 Task: Toggle the udate links on file move enable for directories.
Action: Mouse moved to (16, 458)
Screenshot: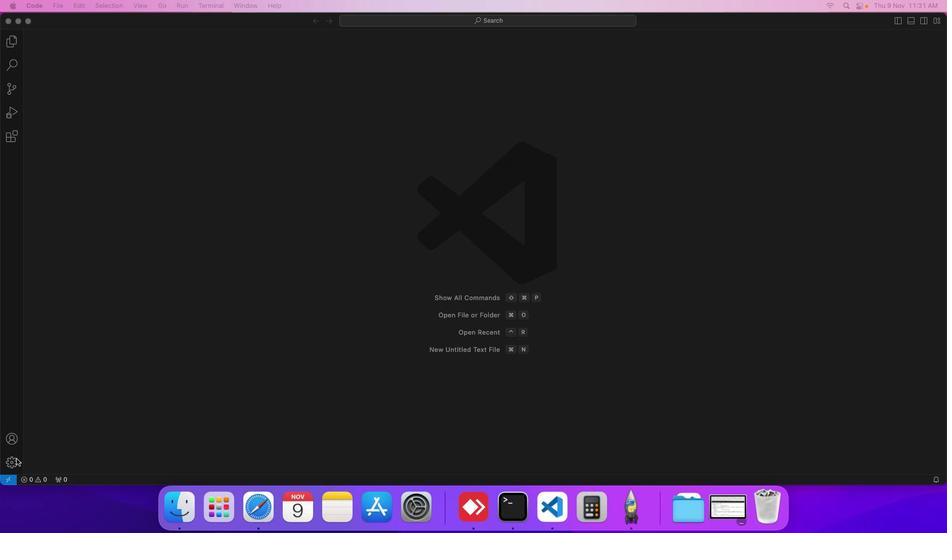 
Action: Mouse pressed left at (16, 458)
Screenshot: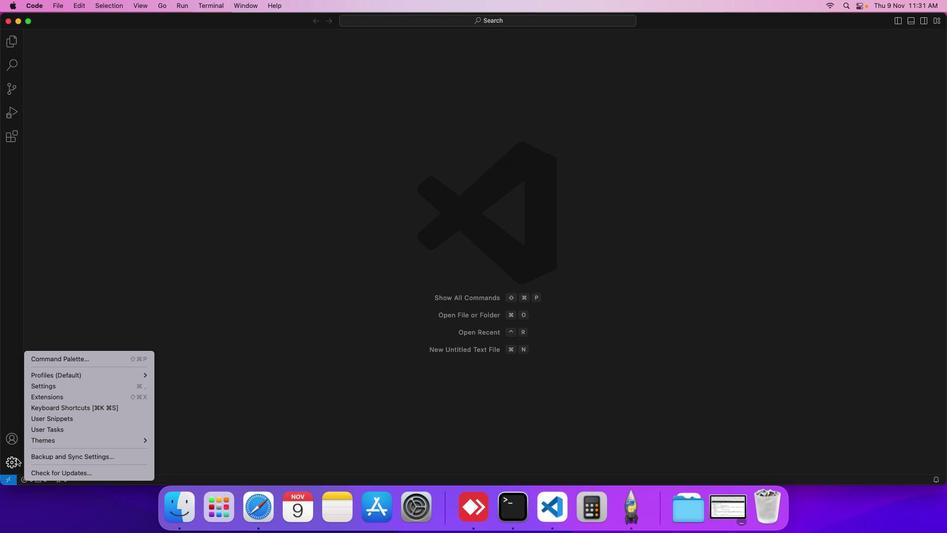 
Action: Mouse moved to (79, 387)
Screenshot: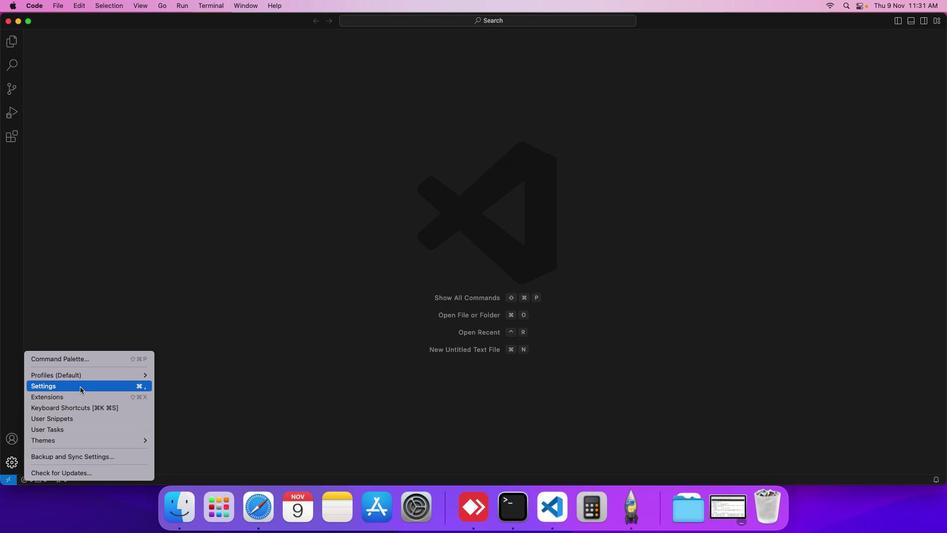 
Action: Mouse pressed left at (79, 387)
Screenshot: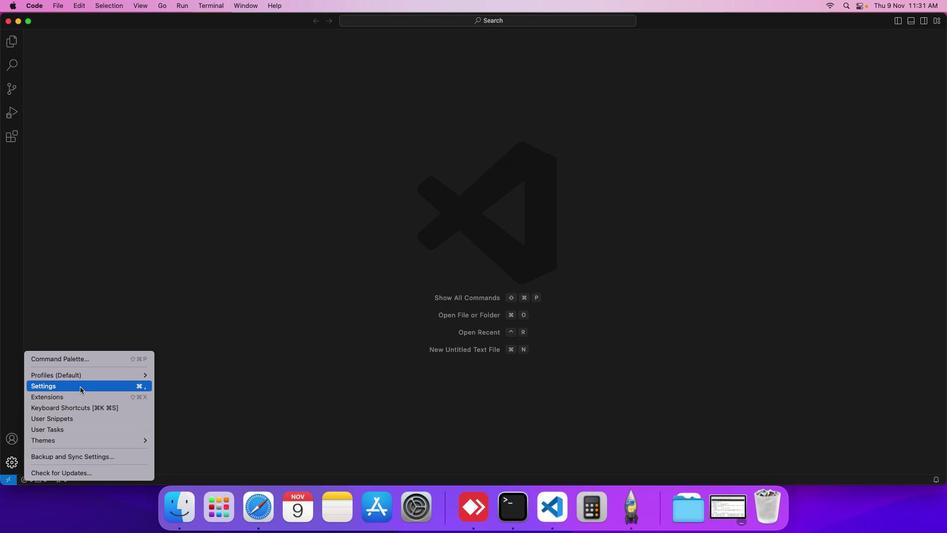 
Action: Mouse moved to (240, 173)
Screenshot: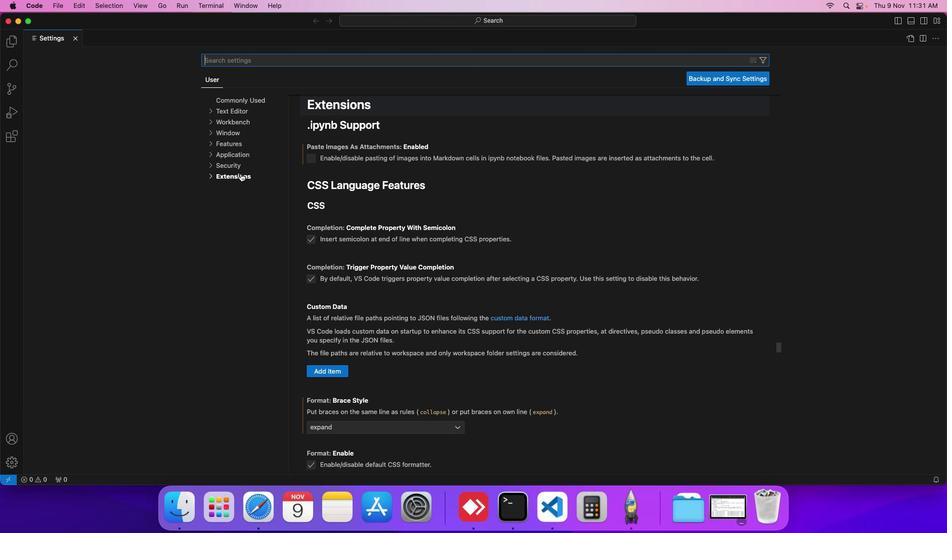 
Action: Mouse pressed left at (240, 173)
Screenshot: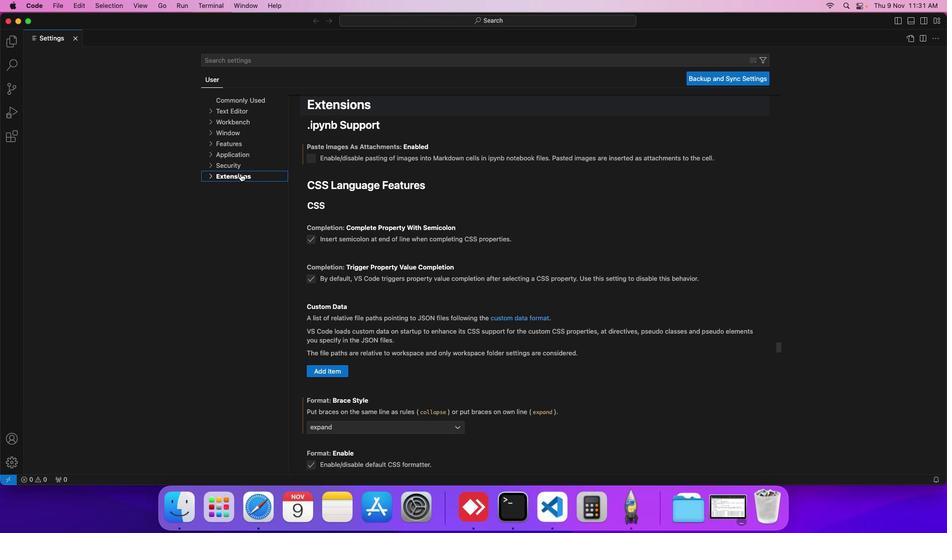
Action: Mouse moved to (238, 316)
Screenshot: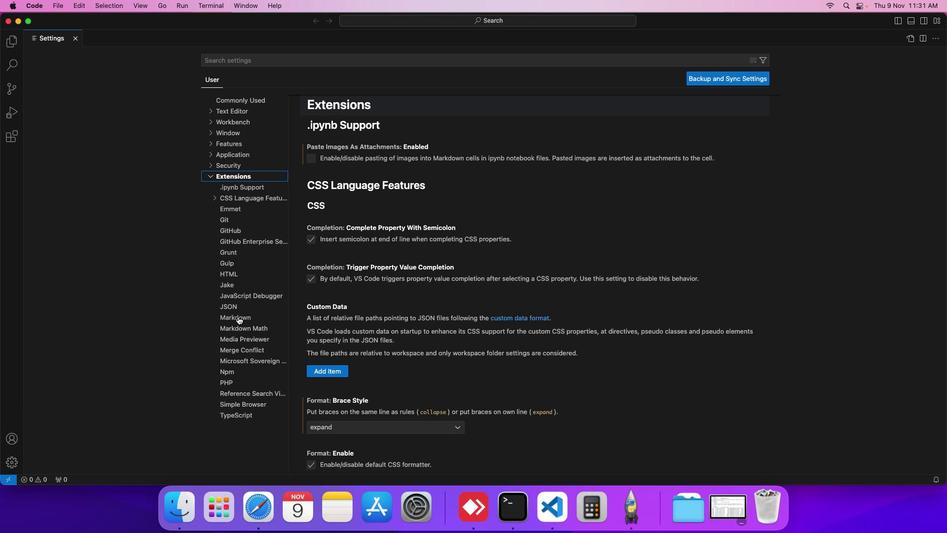 
Action: Mouse pressed left at (238, 316)
Screenshot: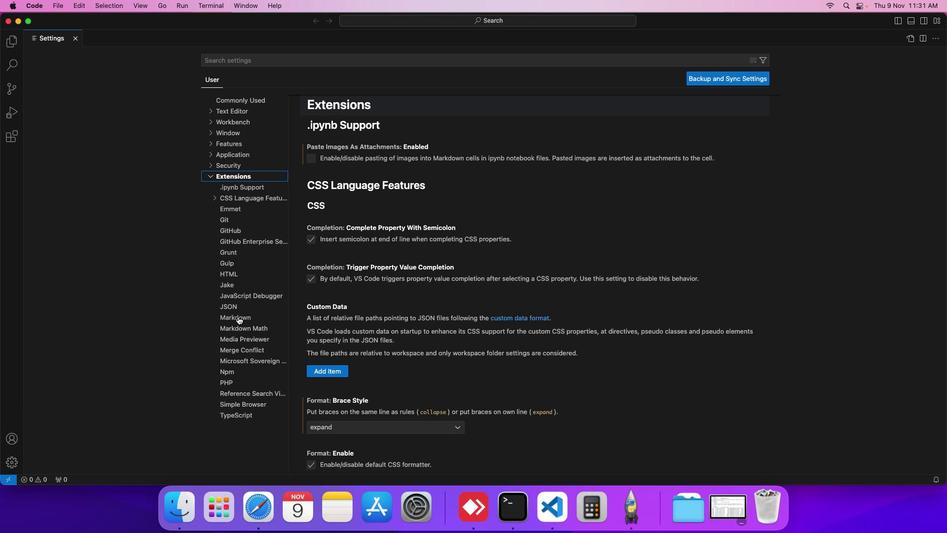 
Action: Mouse moved to (370, 376)
Screenshot: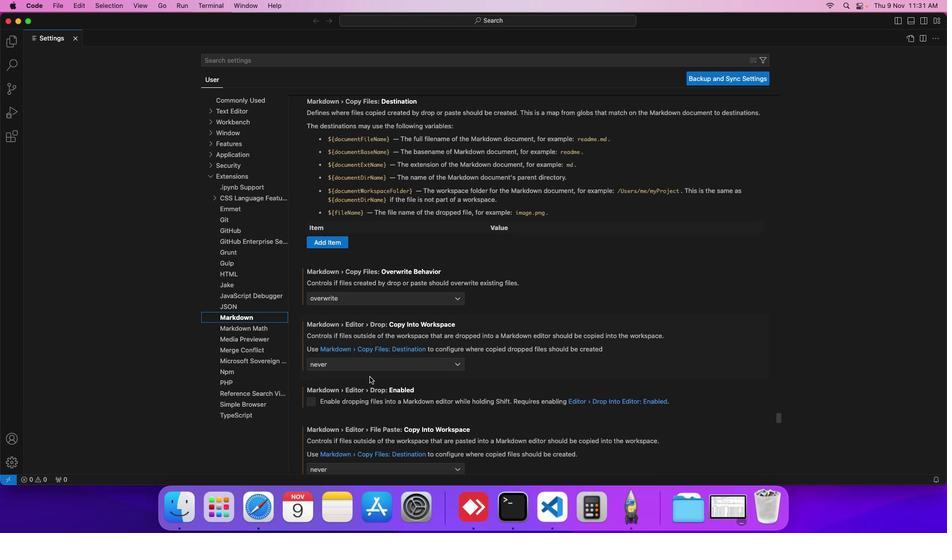 
Action: Mouse scrolled (370, 376) with delta (0, 0)
Screenshot: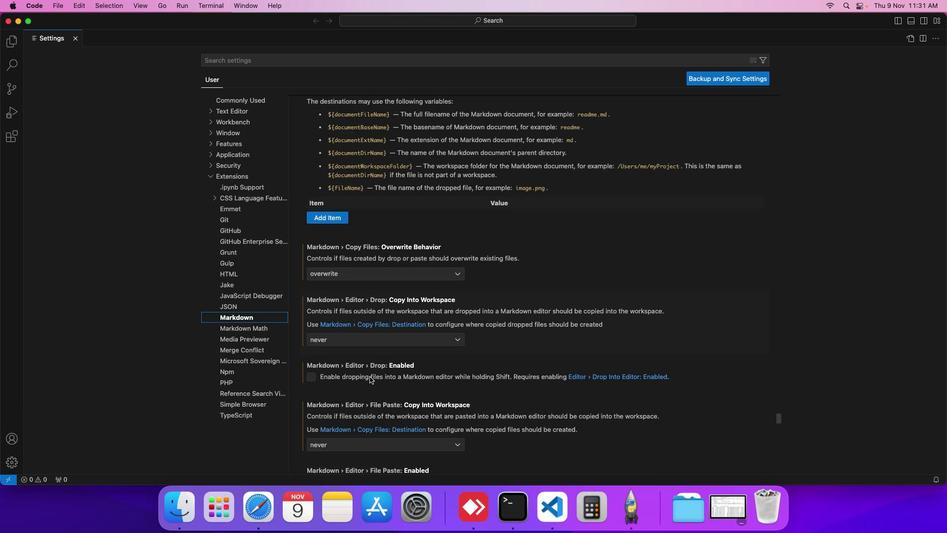 
Action: Mouse scrolled (370, 376) with delta (0, 0)
Screenshot: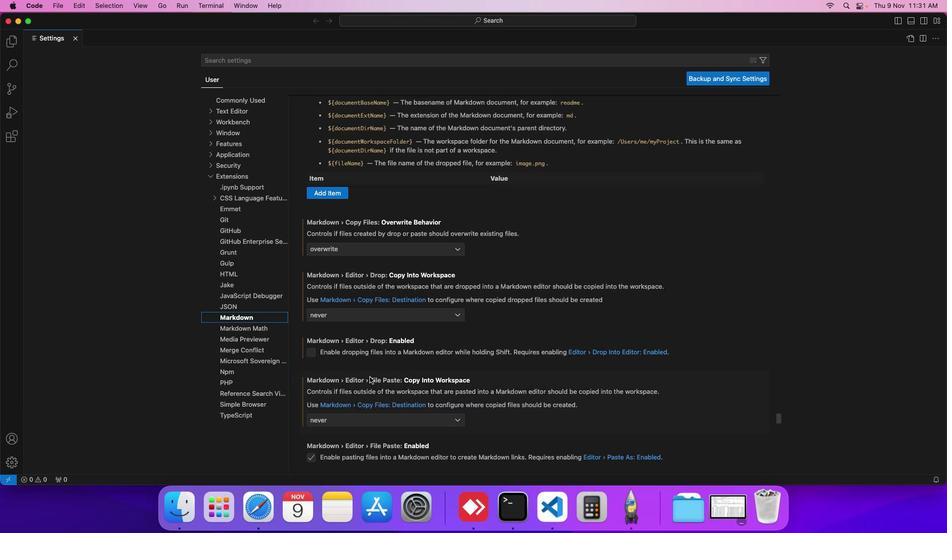 
Action: Mouse scrolled (370, 376) with delta (0, 0)
Screenshot: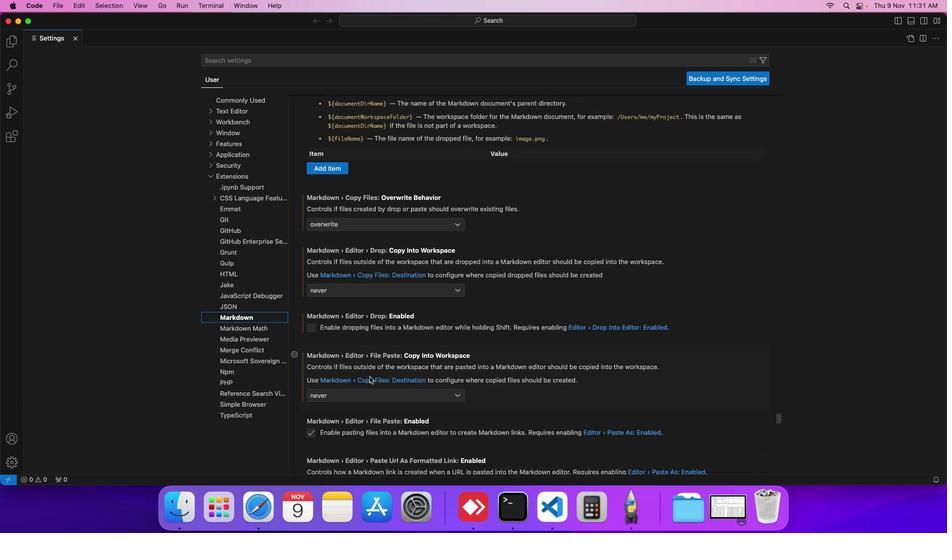 
Action: Mouse scrolled (370, 376) with delta (0, 0)
Screenshot: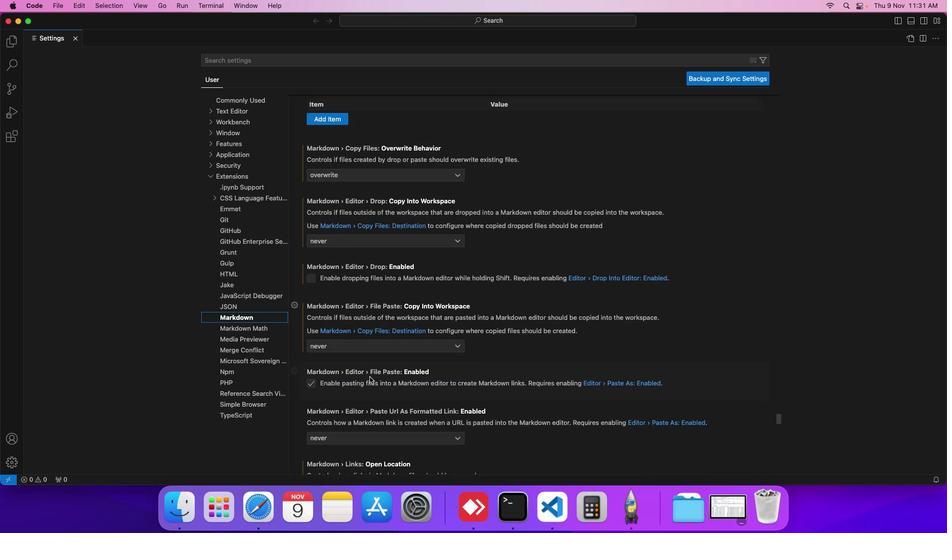 
Action: Mouse scrolled (370, 376) with delta (0, 0)
Screenshot: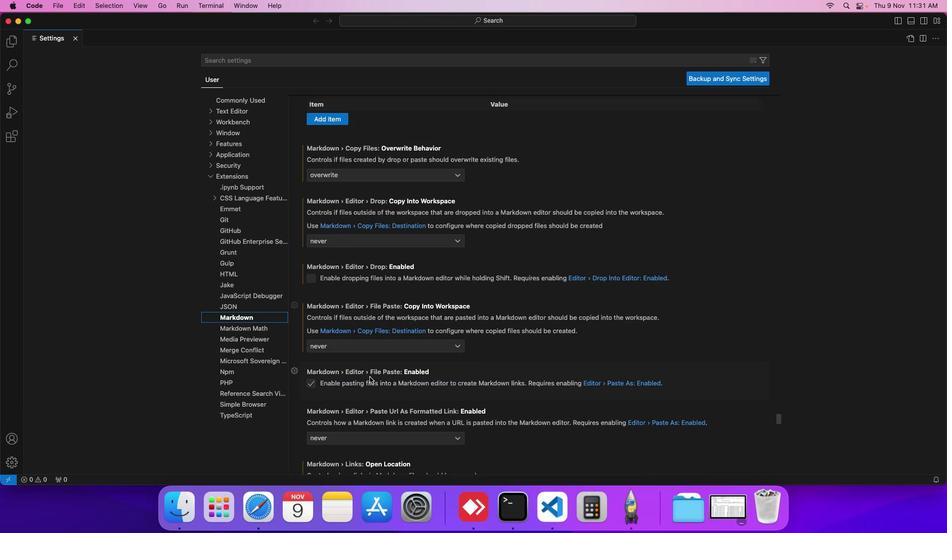 
Action: Mouse scrolled (370, 376) with delta (0, 0)
Screenshot: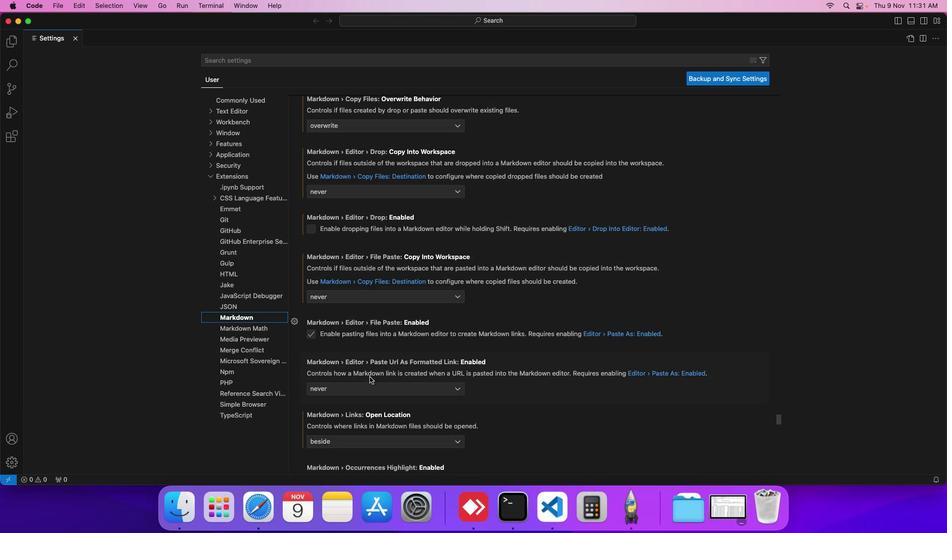 
Action: Mouse scrolled (370, 376) with delta (0, 0)
Screenshot: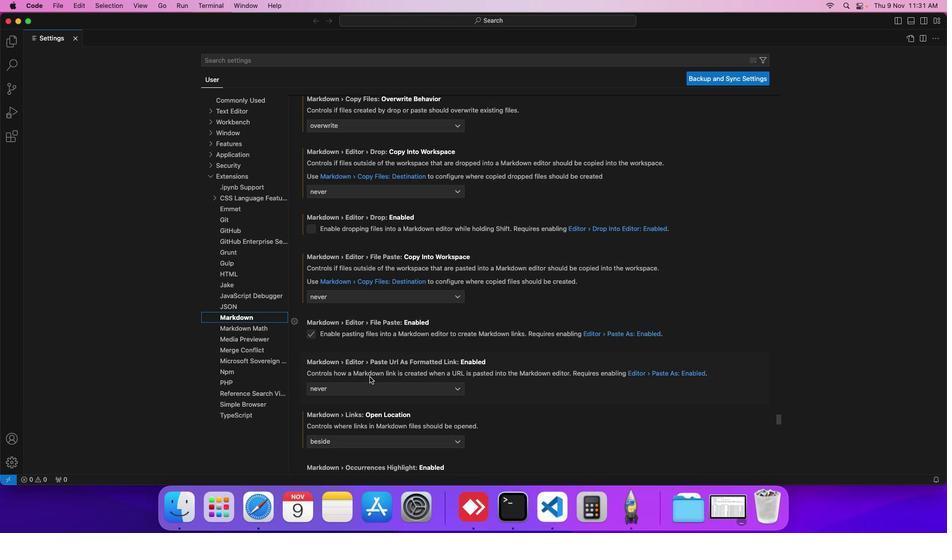 
Action: Mouse scrolled (370, 376) with delta (0, 0)
Screenshot: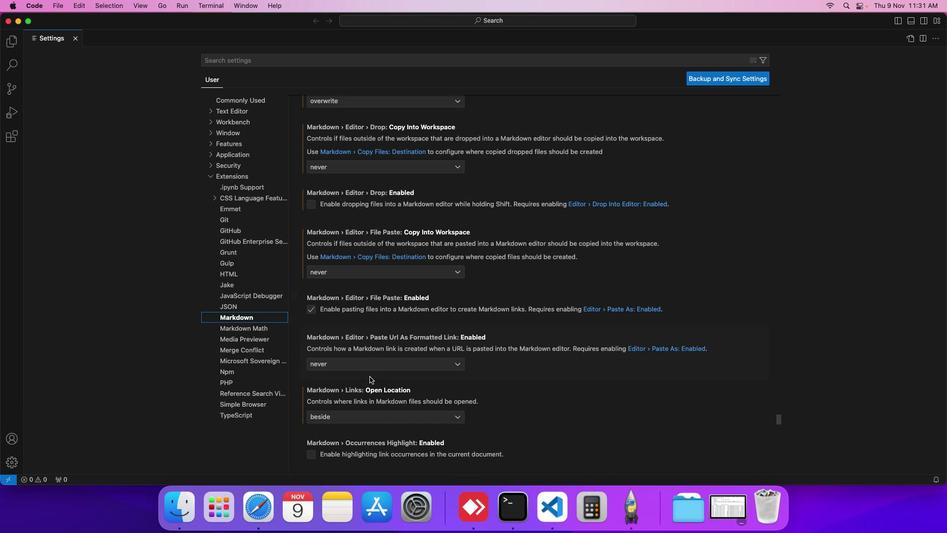 
Action: Mouse scrolled (370, 376) with delta (0, 0)
Screenshot: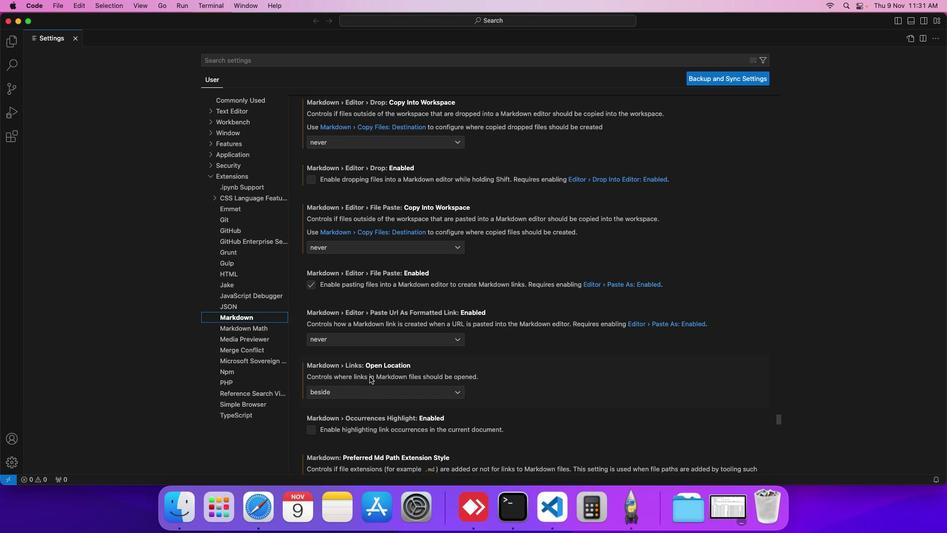 
Action: Mouse scrolled (370, 376) with delta (0, 0)
Screenshot: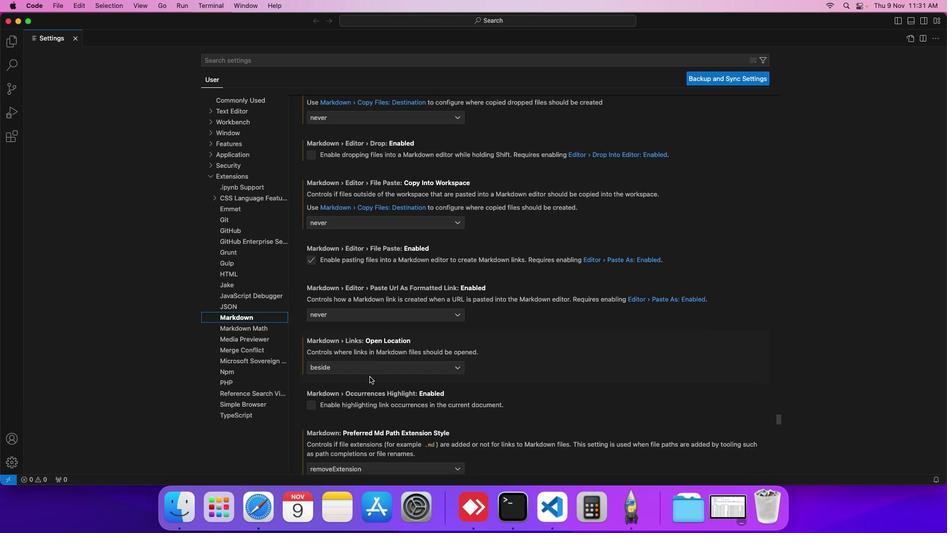 
Action: Mouse moved to (370, 376)
Screenshot: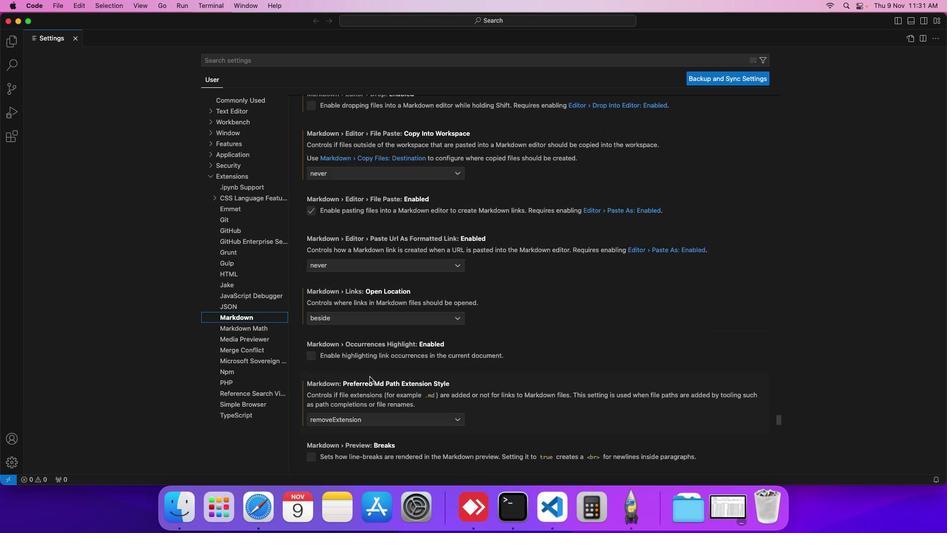 
Action: Mouse scrolled (370, 376) with delta (0, 0)
Screenshot: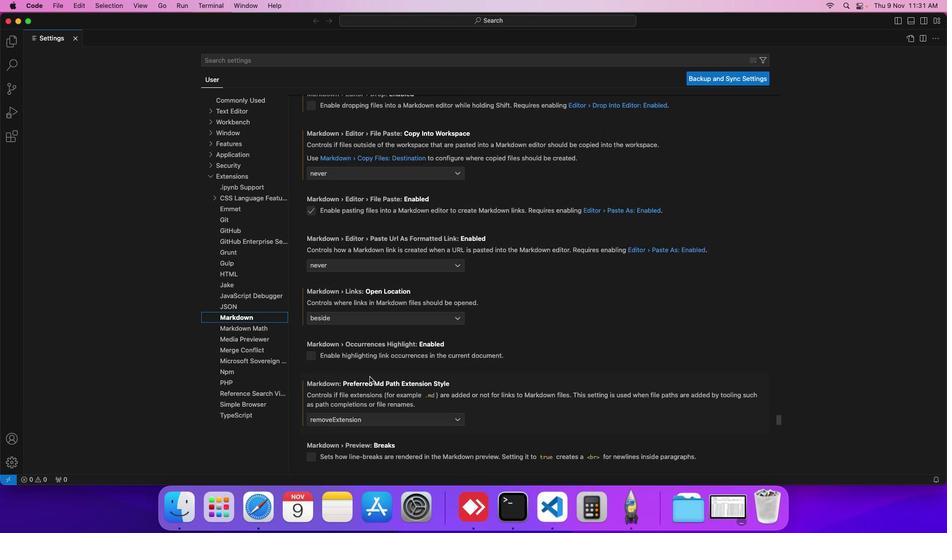 
Action: Mouse scrolled (370, 376) with delta (0, 0)
Screenshot: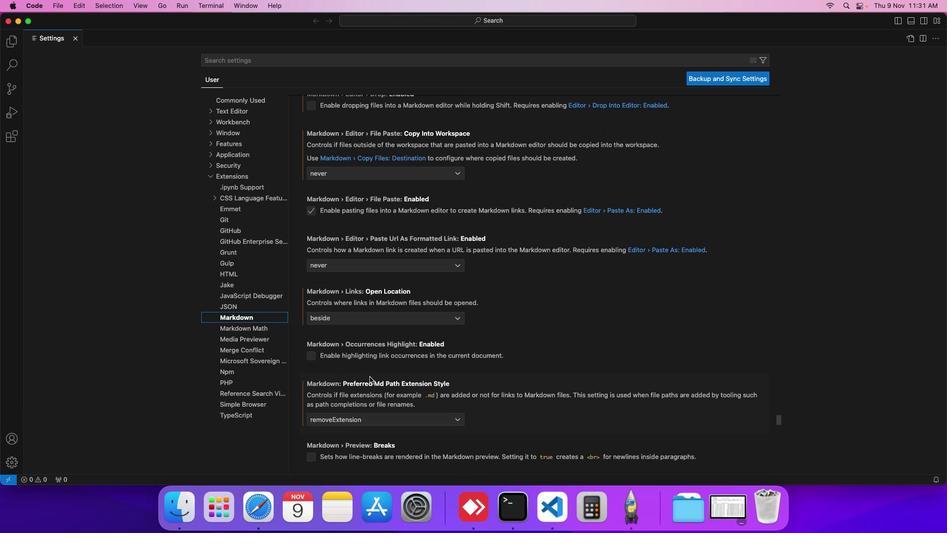 
Action: Mouse scrolled (370, 376) with delta (0, 0)
Screenshot: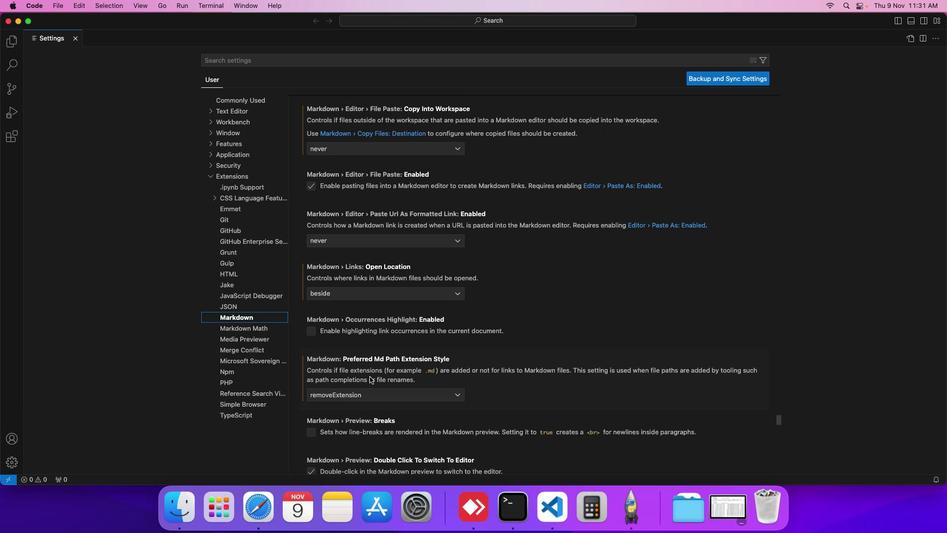 
Action: Mouse scrolled (370, 376) with delta (0, 0)
Screenshot: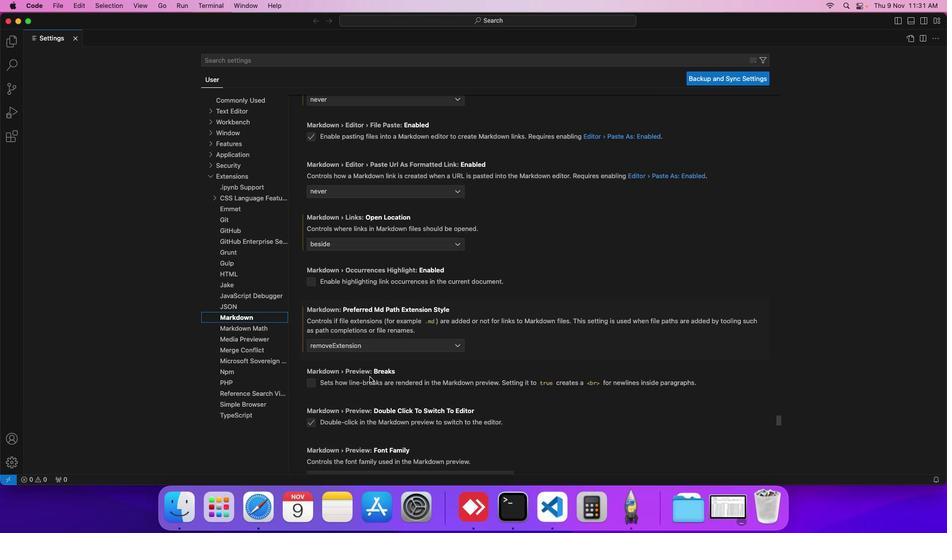 
Action: Mouse scrolled (370, 376) with delta (0, 0)
Screenshot: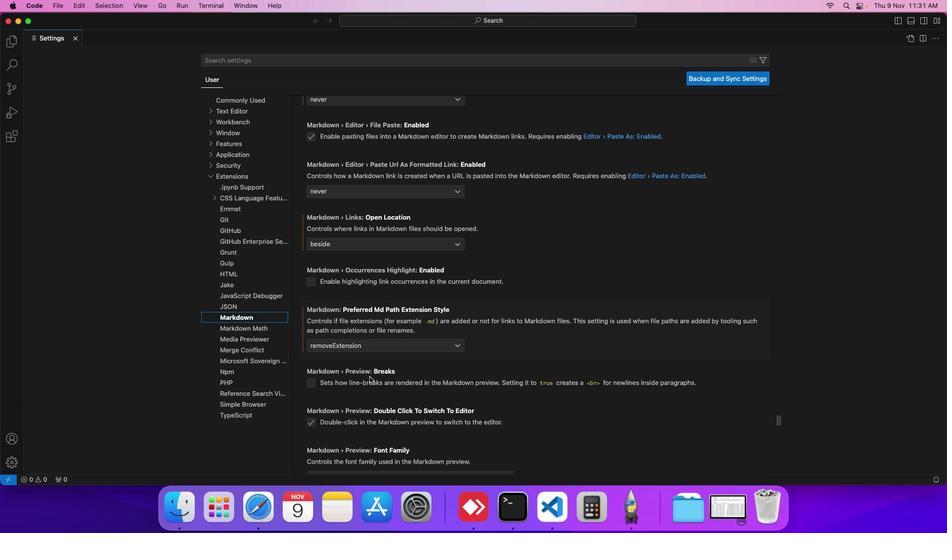 
Action: Mouse scrolled (370, 376) with delta (0, 0)
Screenshot: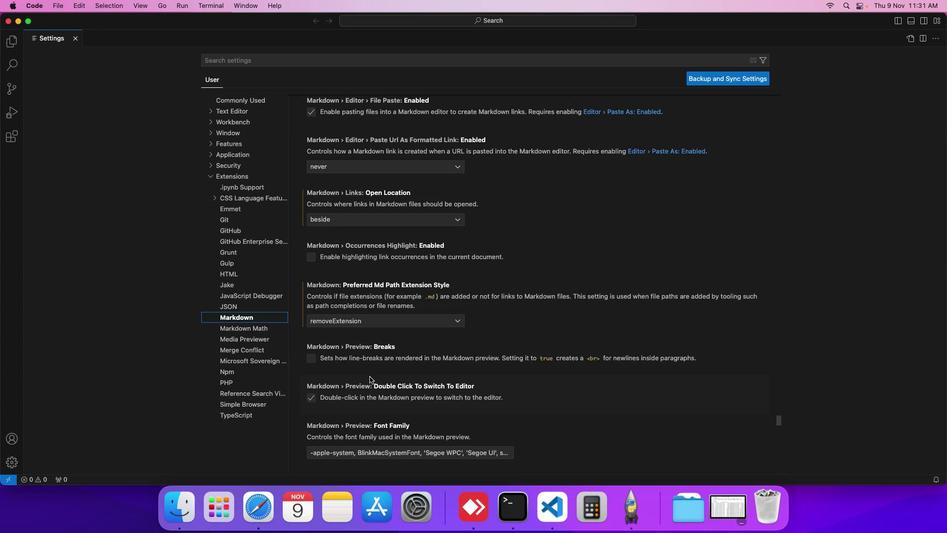 
Action: Mouse scrolled (370, 376) with delta (0, 0)
Screenshot: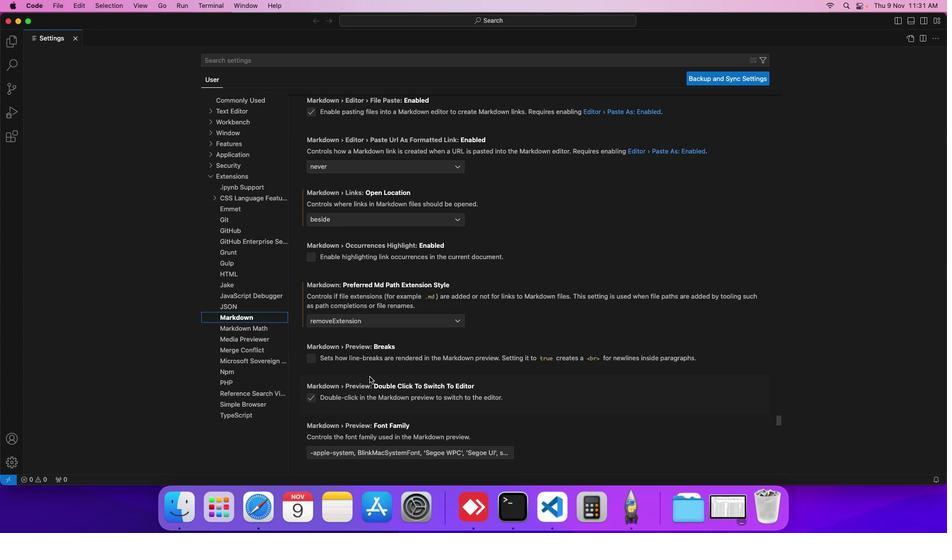 
Action: Mouse scrolled (370, 376) with delta (0, 0)
Screenshot: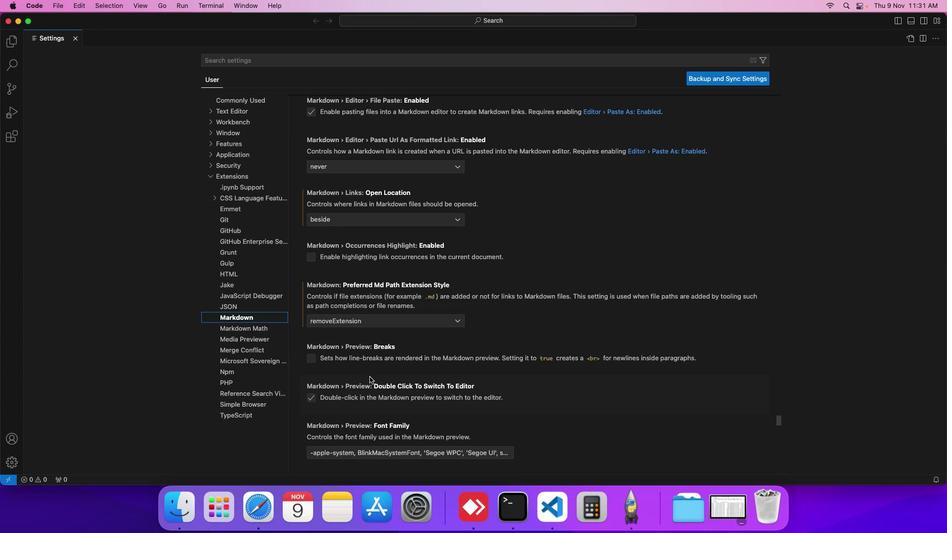 
Action: Mouse scrolled (370, 376) with delta (0, 0)
Screenshot: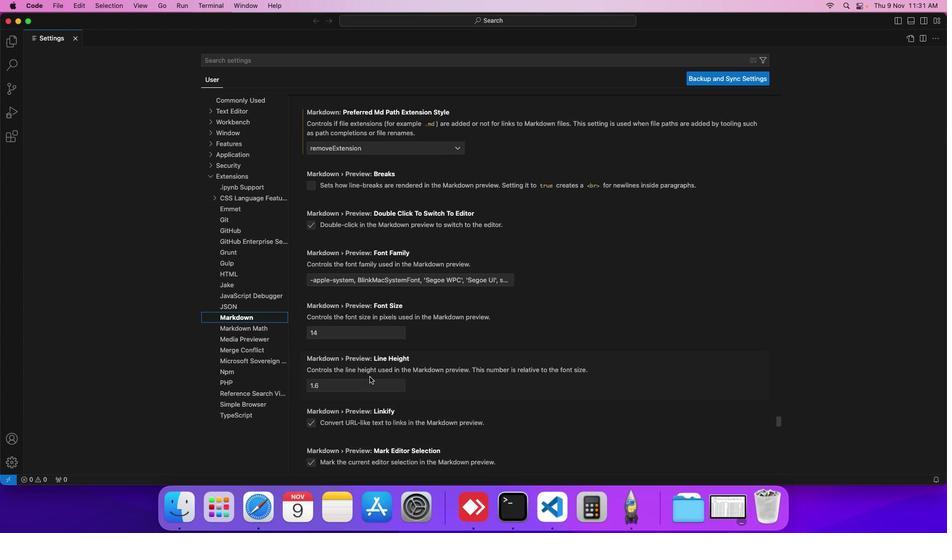 
Action: Mouse scrolled (370, 376) with delta (0, -1)
Screenshot: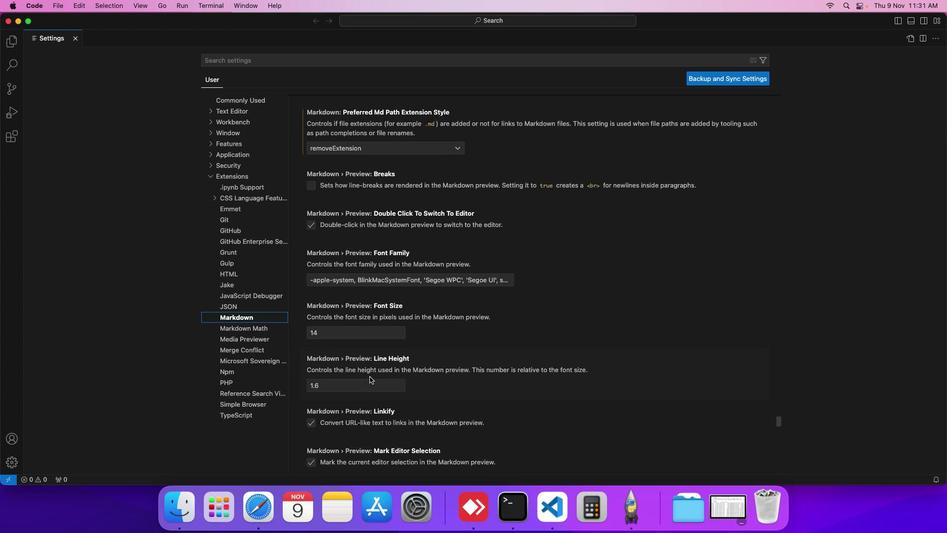 
Action: Mouse scrolled (370, 376) with delta (0, -1)
Screenshot: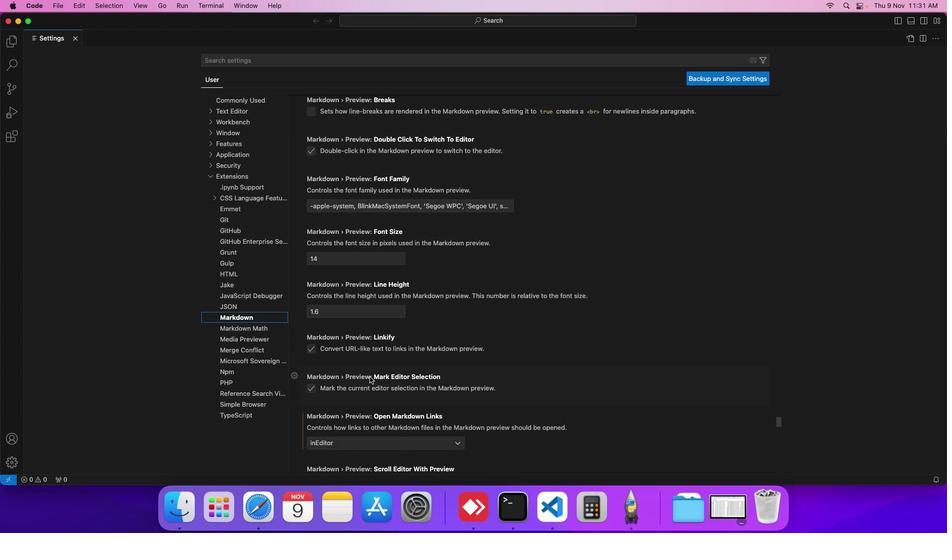 
Action: Mouse scrolled (370, 376) with delta (0, 0)
Screenshot: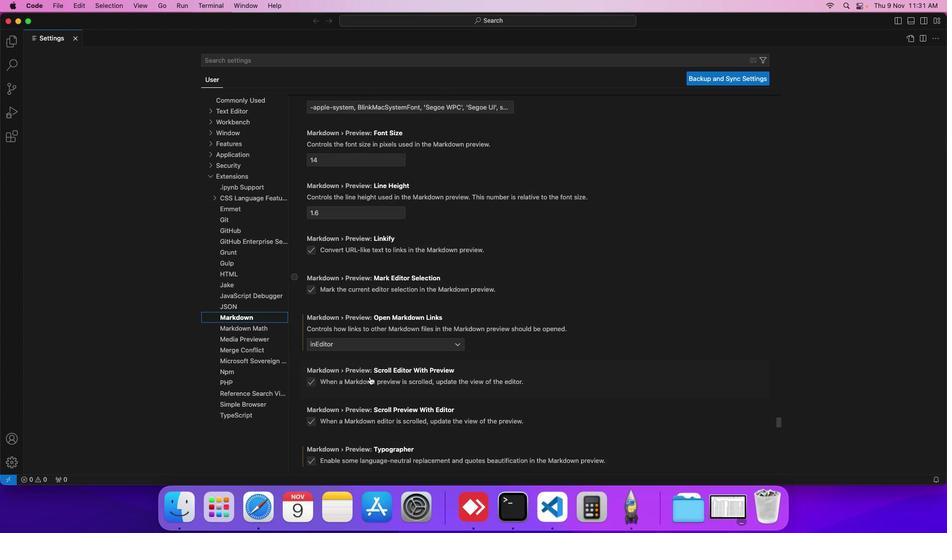 
Action: Mouse scrolled (370, 376) with delta (0, 0)
Screenshot: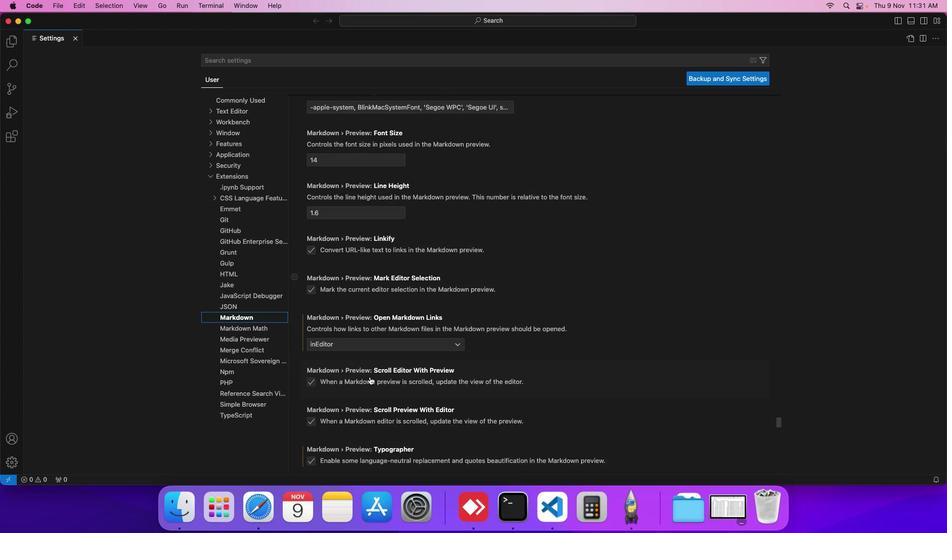 
Action: Mouse scrolled (370, 376) with delta (0, 0)
Screenshot: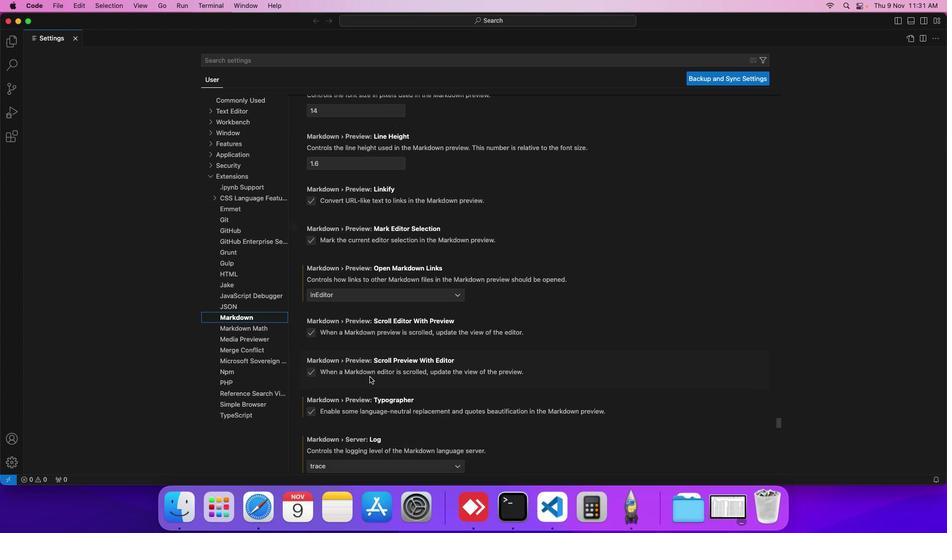 
Action: Mouse scrolled (370, 376) with delta (0, 0)
Screenshot: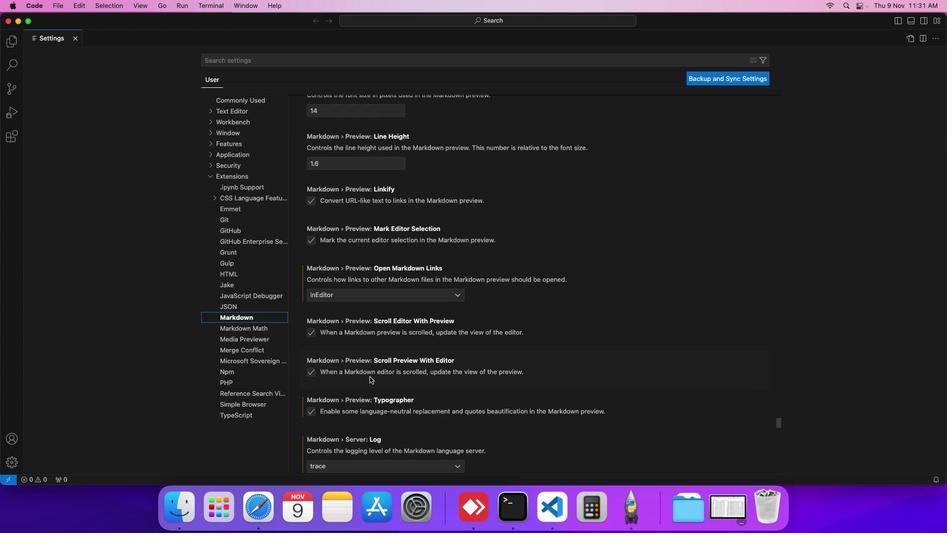 
Action: Mouse scrolled (370, 376) with delta (0, -1)
Screenshot: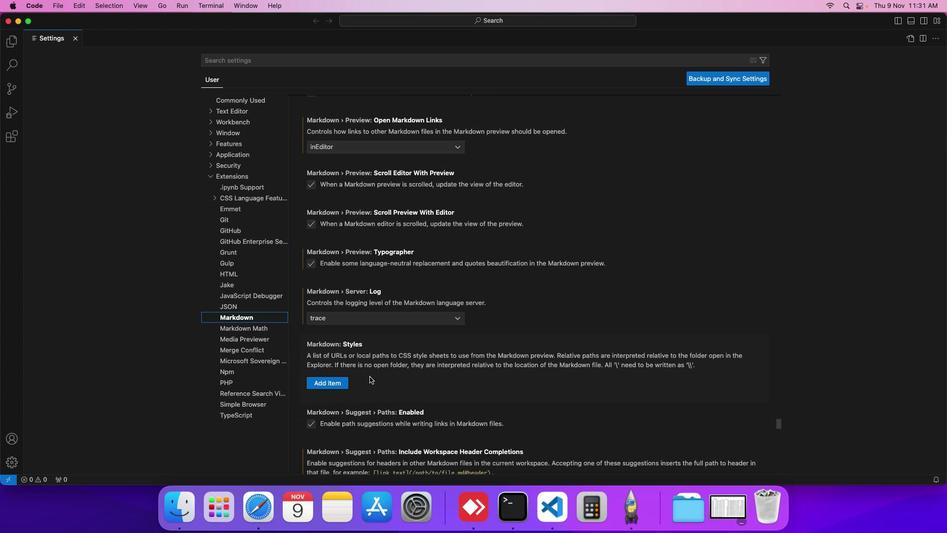 
Action: Mouse scrolled (370, 376) with delta (0, -1)
Screenshot: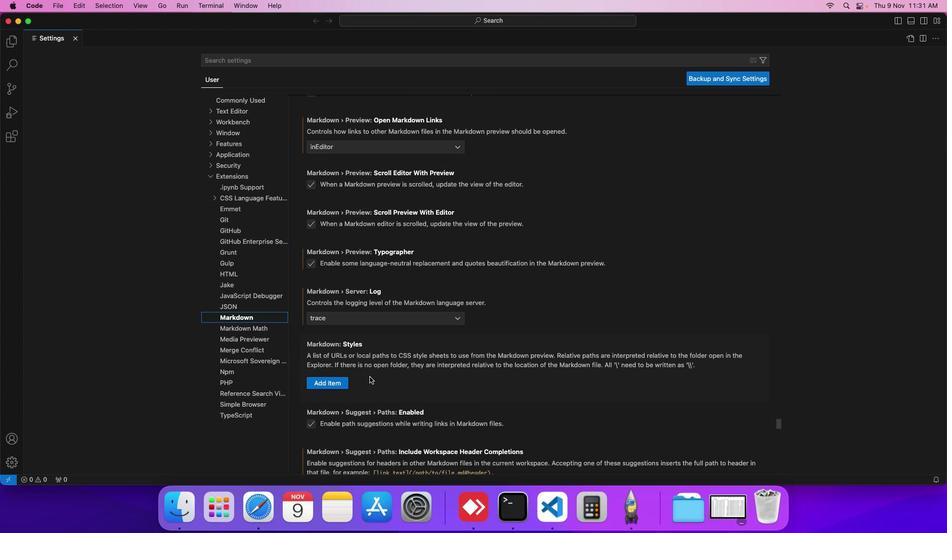 
Action: Mouse scrolled (370, 376) with delta (0, 0)
Screenshot: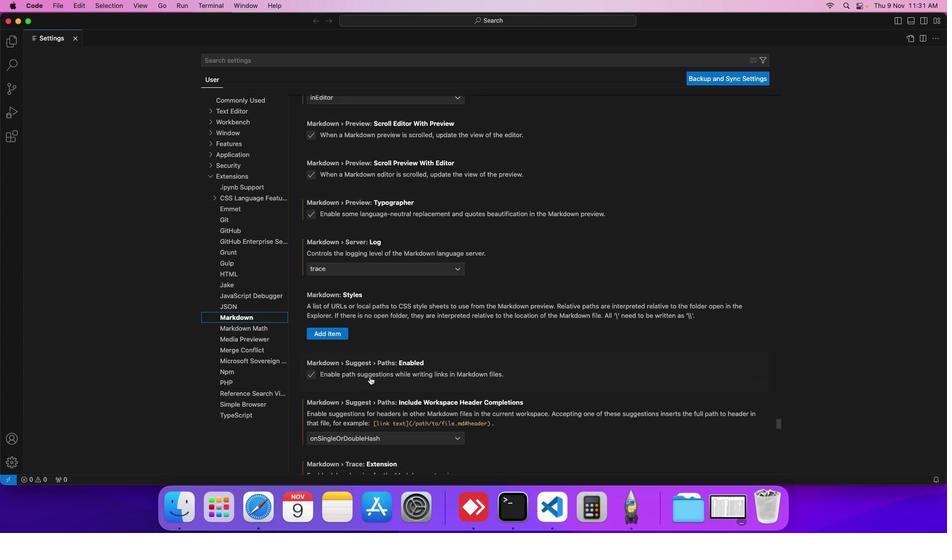 
Action: Mouse scrolled (370, 376) with delta (0, 0)
Screenshot: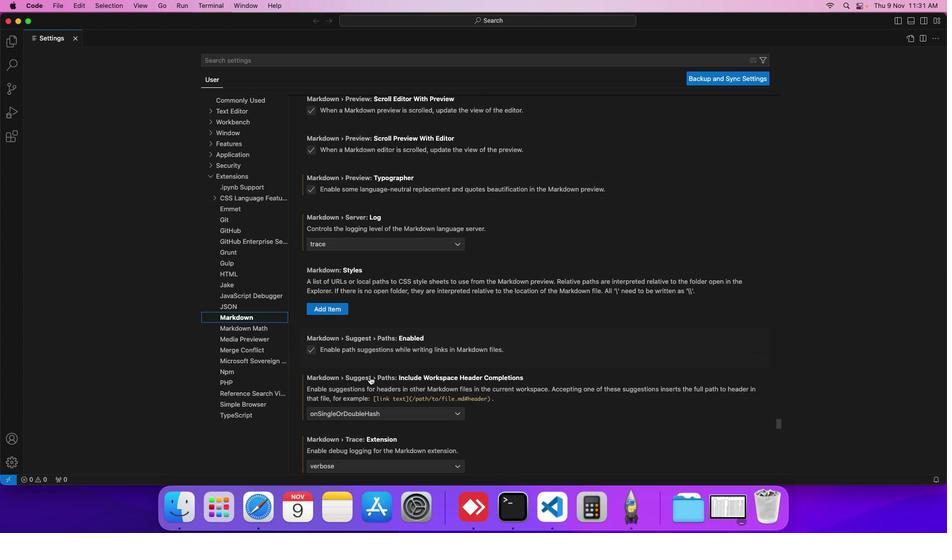 
Action: Mouse scrolled (370, 376) with delta (0, 0)
Screenshot: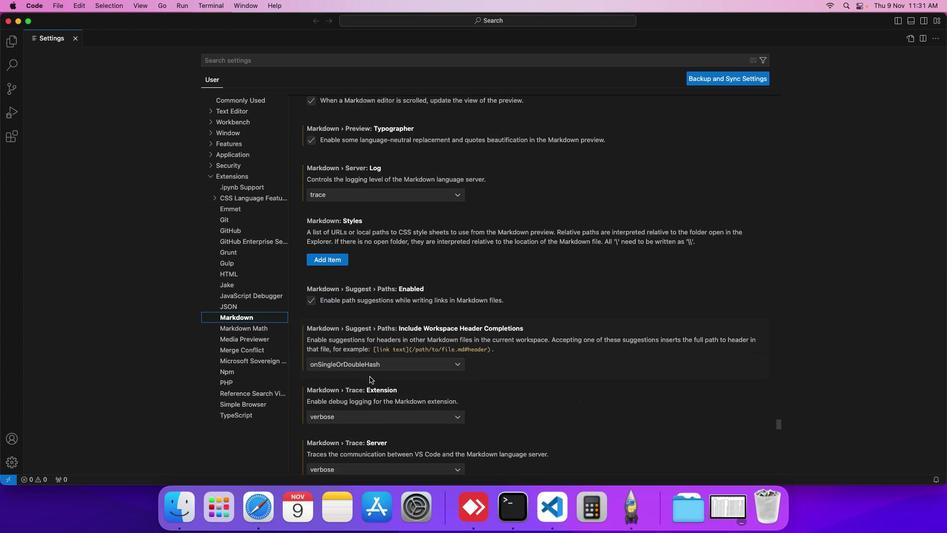 
Action: Mouse scrolled (370, 376) with delta (0, 0)
Screenshot: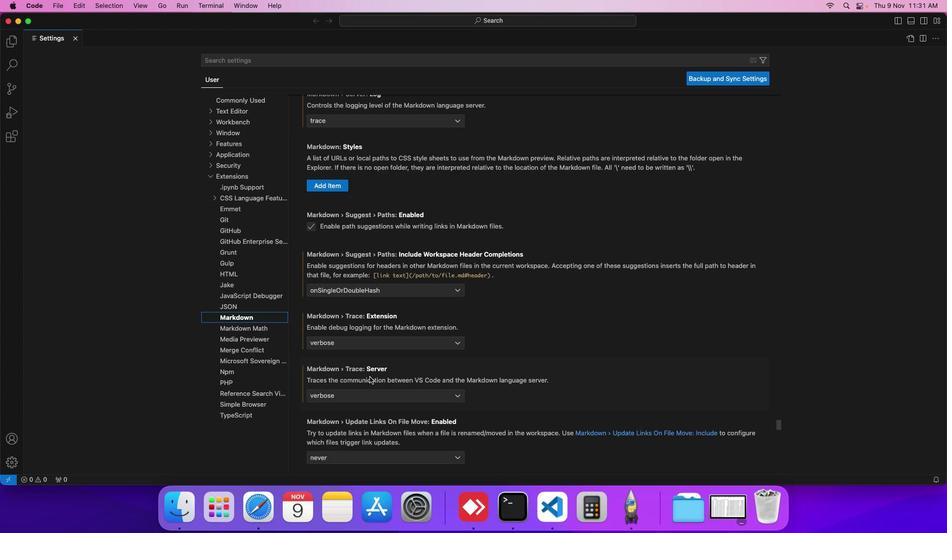 
Action: Mouse scrolled (370, 376) with delta (0, -1)
Screenshot: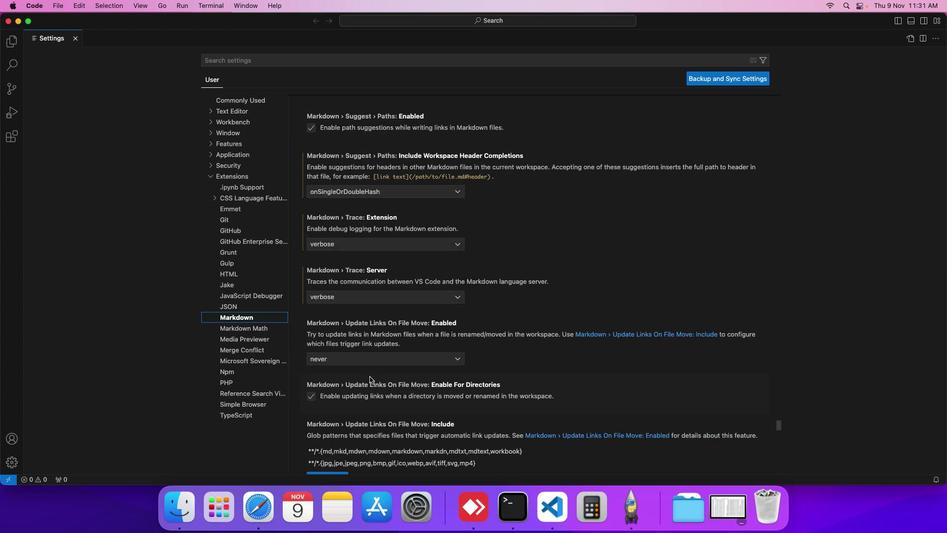 
Action: Mouse scrolled (370, 376) with delta (0, -1)
Screenshot: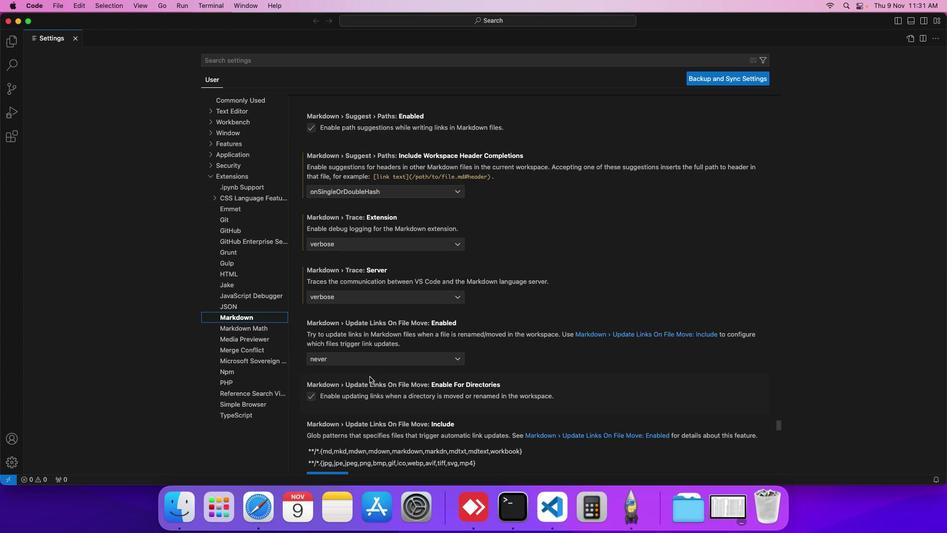 
Action: Mouse scrolled (370, 376) with delta (0, 0)
Screenshot: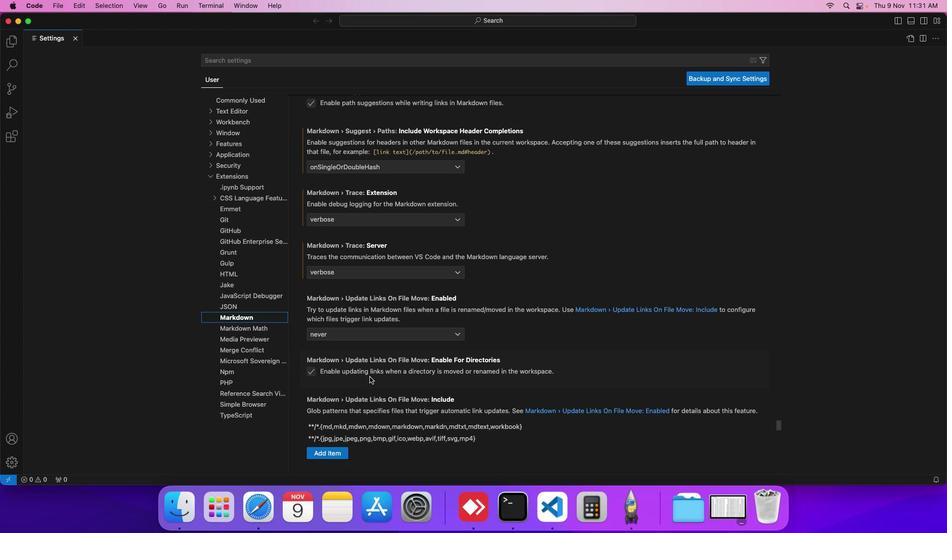 
Action: Mouse scrolled (370, 376) with delta (0, 0)
Screenshot: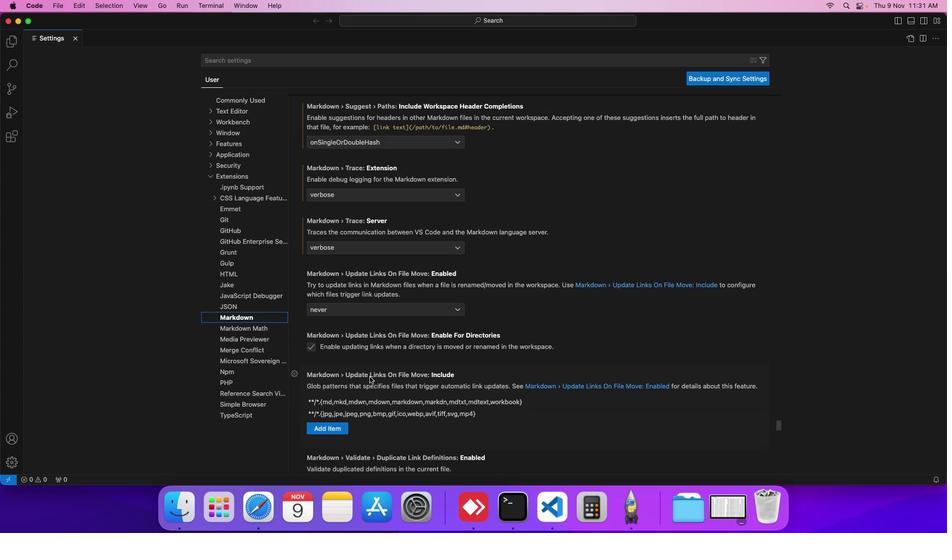 
Action: Mouse scrolled (370, 376) with delta (0, 0)
Screenshot: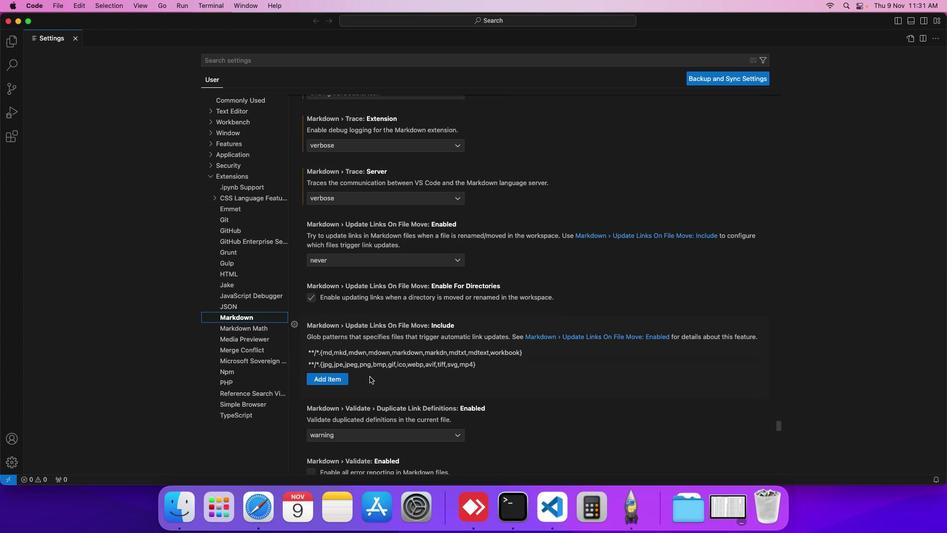 
Action: Mouse scrolled (370, 376) with delta (0, 0)
Screenshot: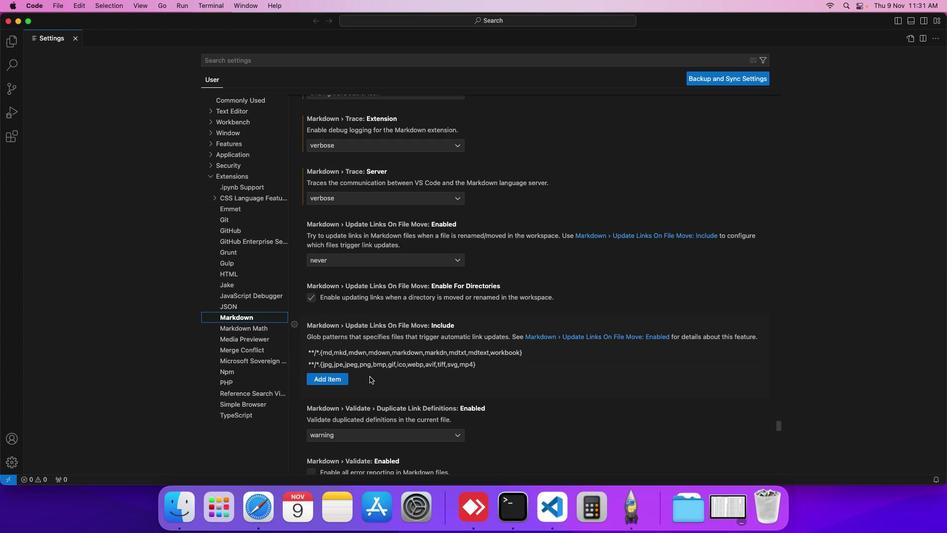
Action: Mouse scrolled (370, 376) with delta (0, 0)
Screenshot: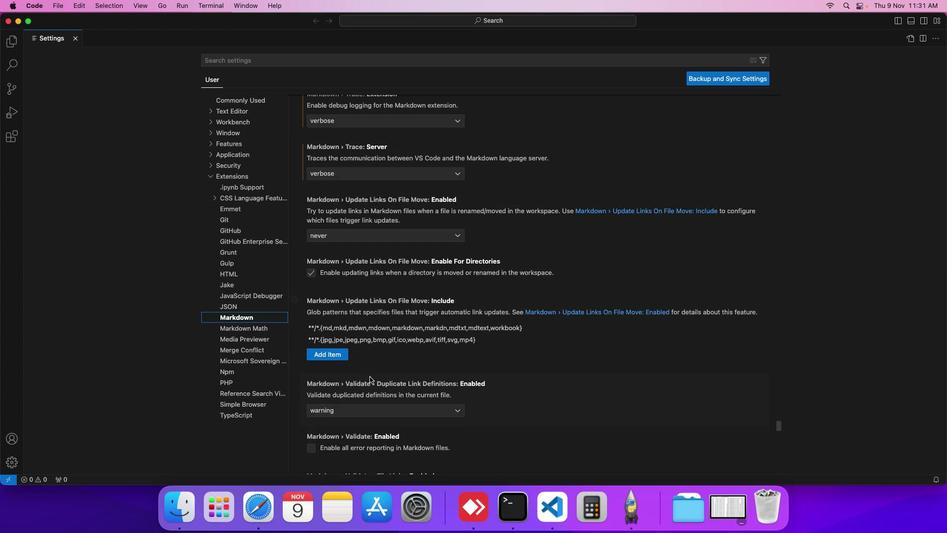 
Action: Mouse scrolled (370, 376) with delta (0, 0)
Screenshot: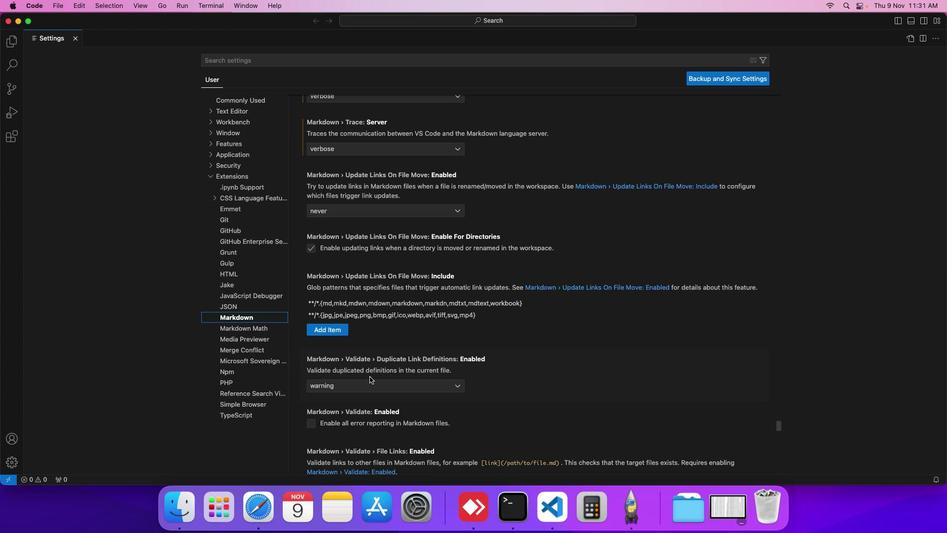 
Action: Mouse scrolled (370, 376) with delta (0, 0)
Screenshot: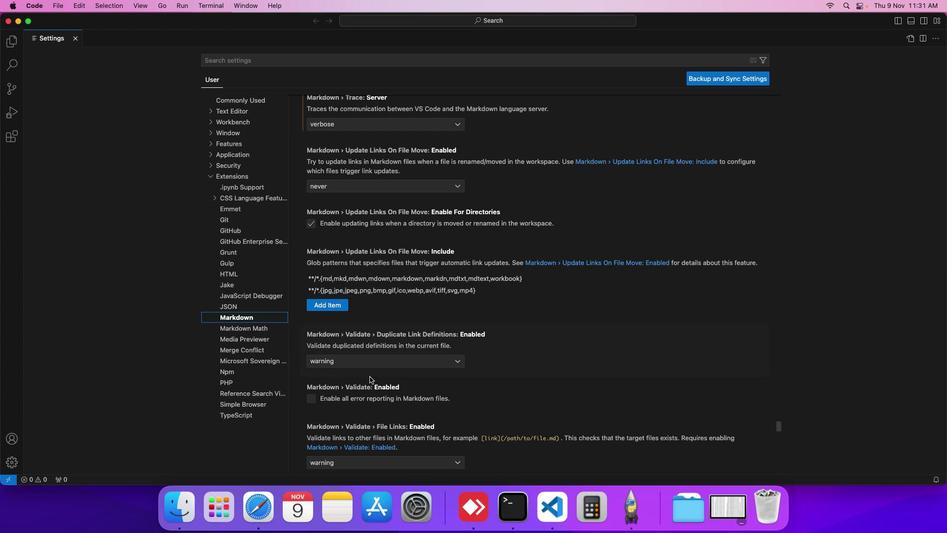 
Action: Mouse scrolled (370, 376) with delta (0, 0)
Screenshot: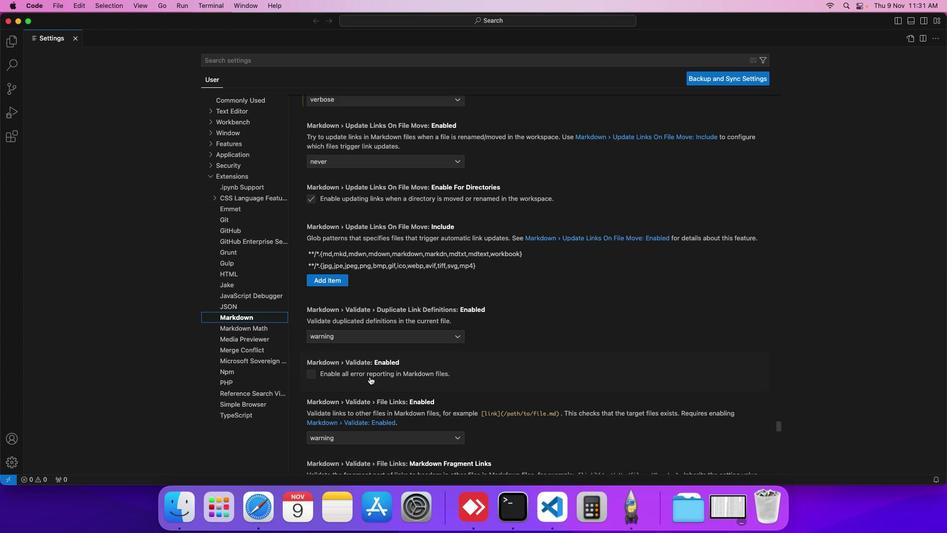 
Action: Mouse scrolled (370, 376) with delta (0, 0)
Screenshot: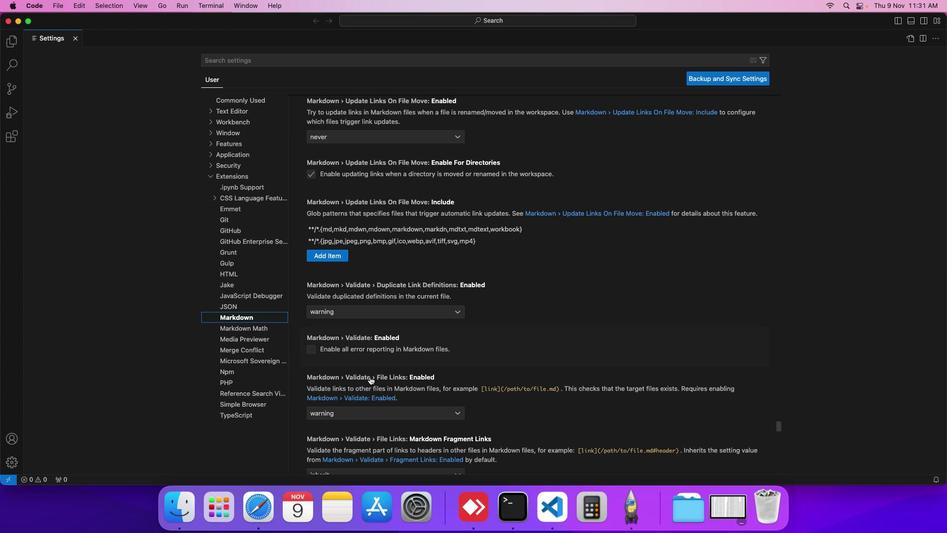 
Action: Mouse moved to (369, 377)
Screenshot: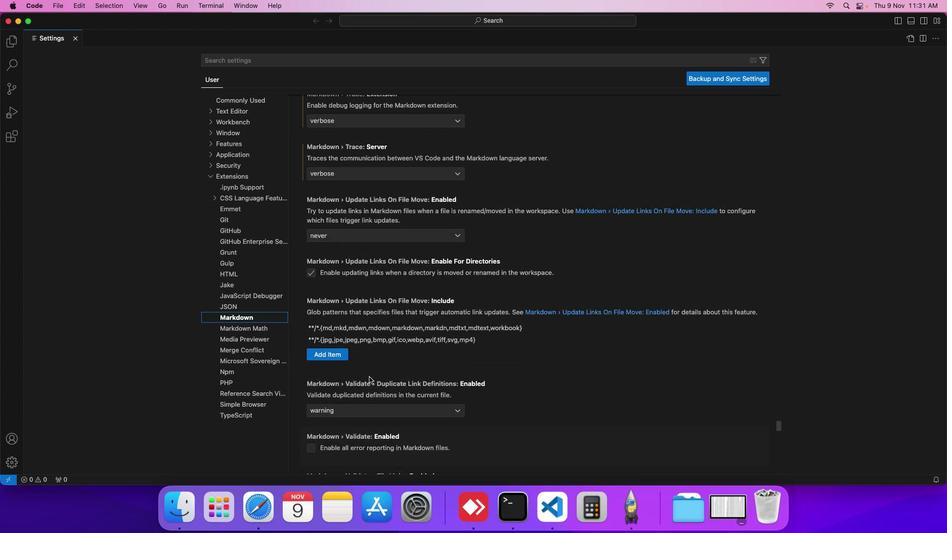 
Action: Mouse scrolled (369, 377) with delta (0, 0)
Screenshot: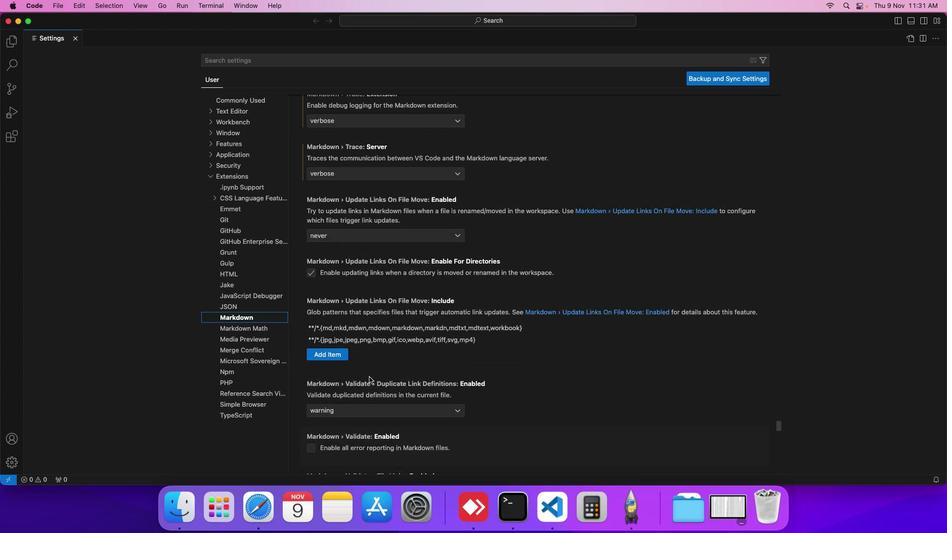 
Action: Mouse scrolled (369, 377) with delta (0, 0)
Screenshot: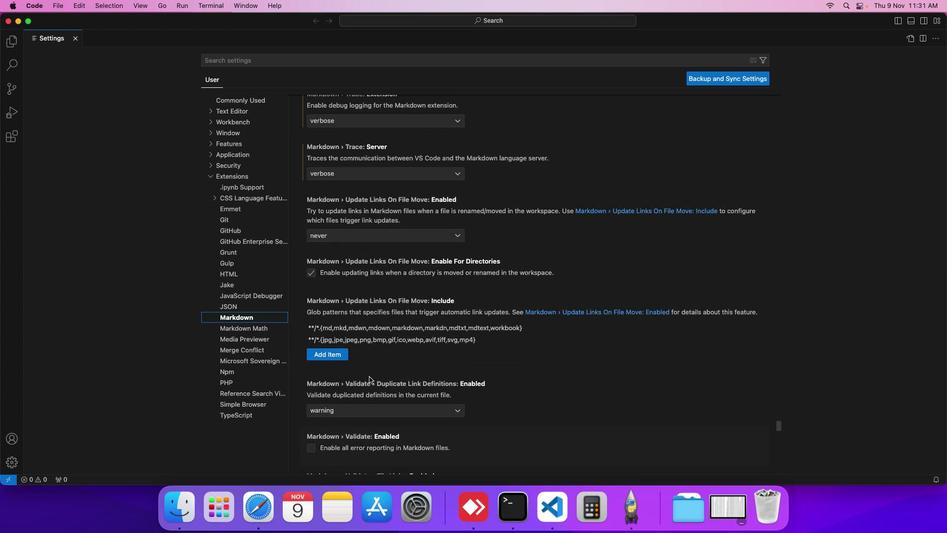 
Action: Mouse scrolled (369, 377) with delta (0, 0)
Screenshot: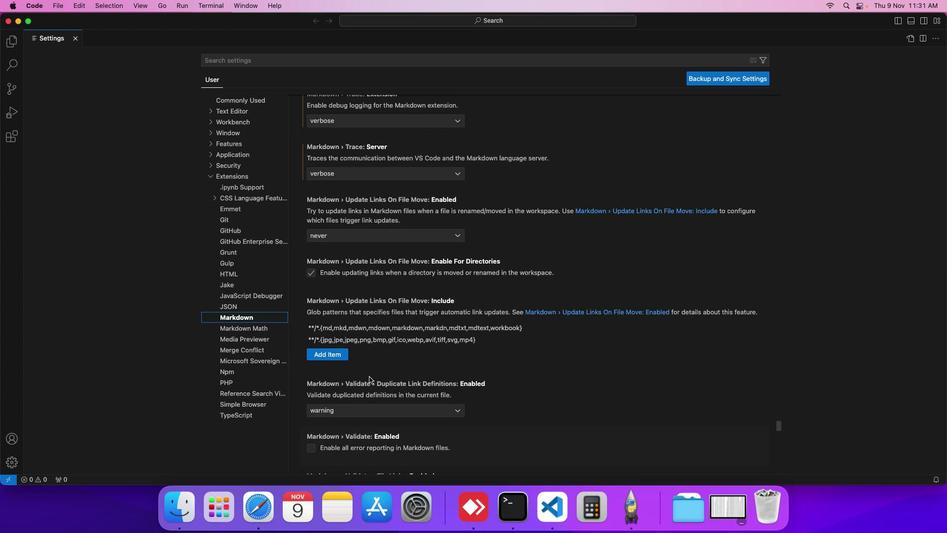 
Action: Mouse scrolled (369, 377) with delta (0, 0)
Screenshot: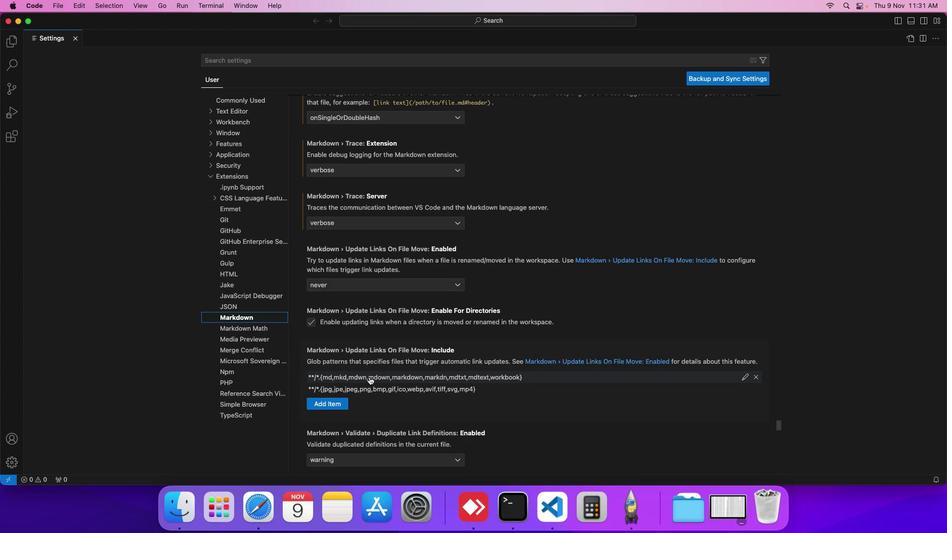 
Action: Mouse scrolled (369, 377) with delta (0, 0)
Screenshot: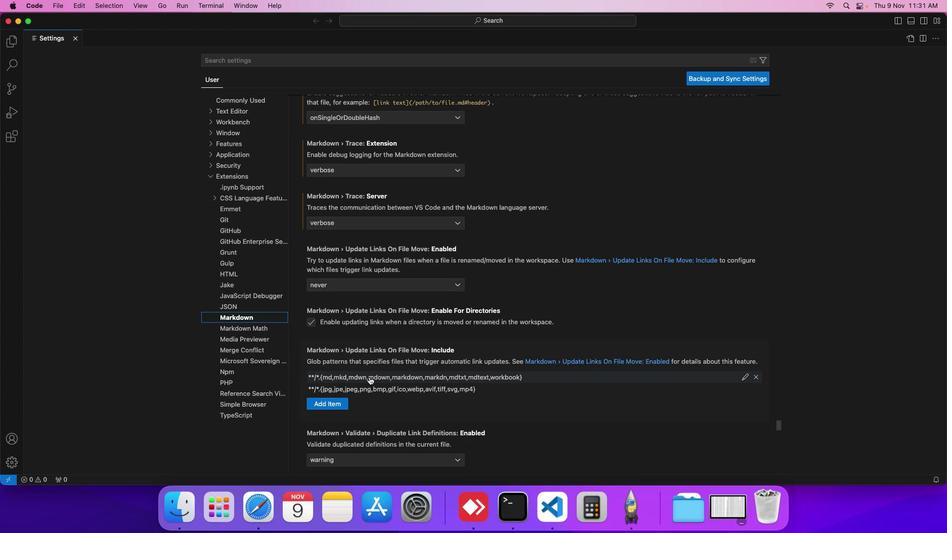 
Action: Mouse scrolled (369, 377) with delta (0, 0)
Screenshot: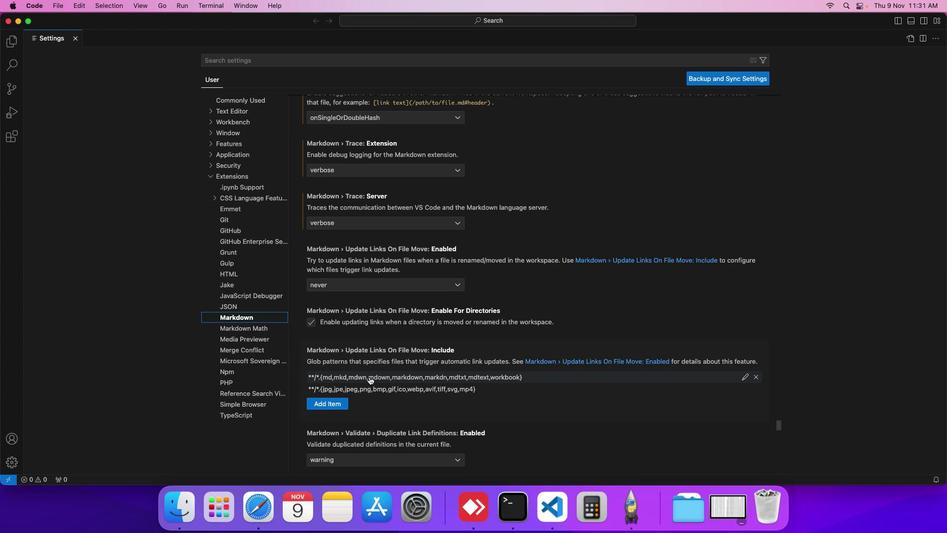 
Action: Mouse scrolled (369, 377) with delta (0, 0)
Screenshot: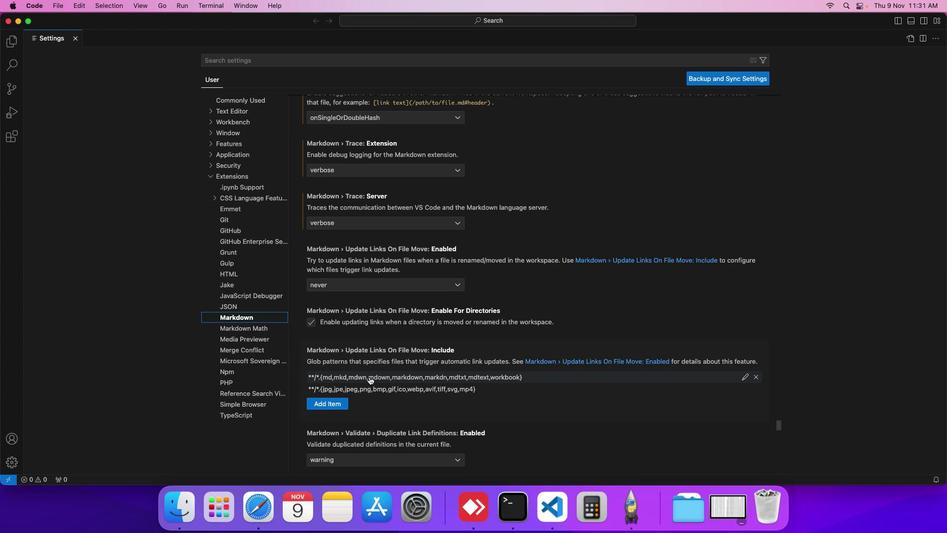 
Action: Mouse scrolled (369, 377) with delta (0, 0)
Screenshot: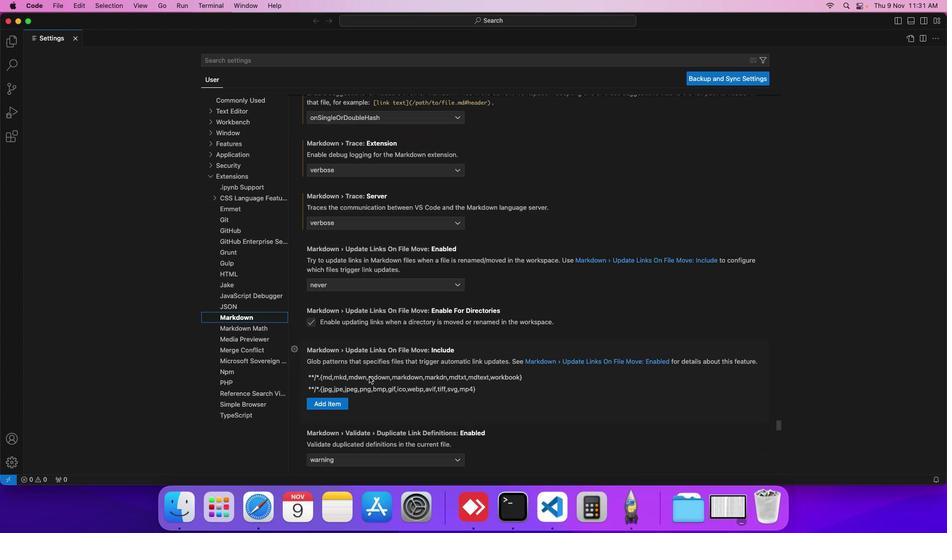 
Action: Mouse scrolled (369, 377) with delta (0, 0)
Screenshot: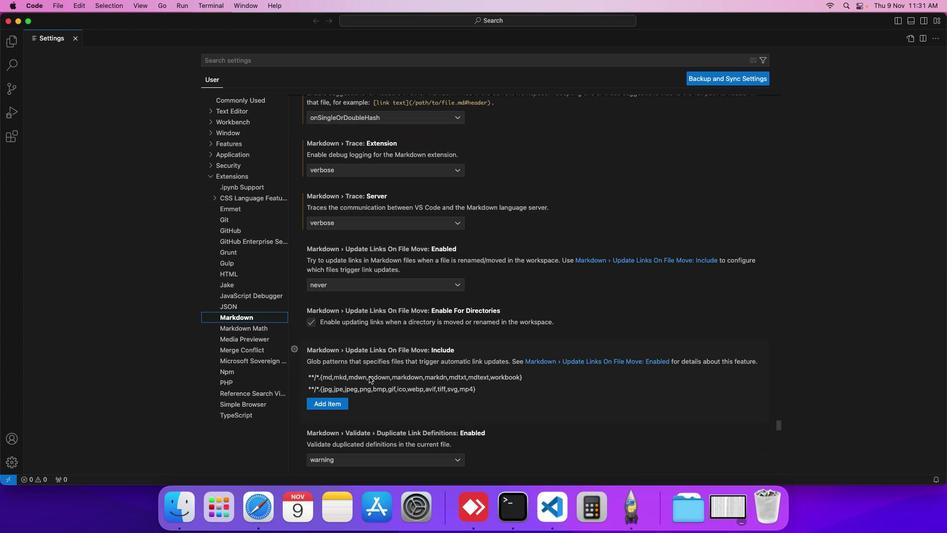 
Action: Mouse scrolled (369, 377) with delta (0, 0)
Screenshot: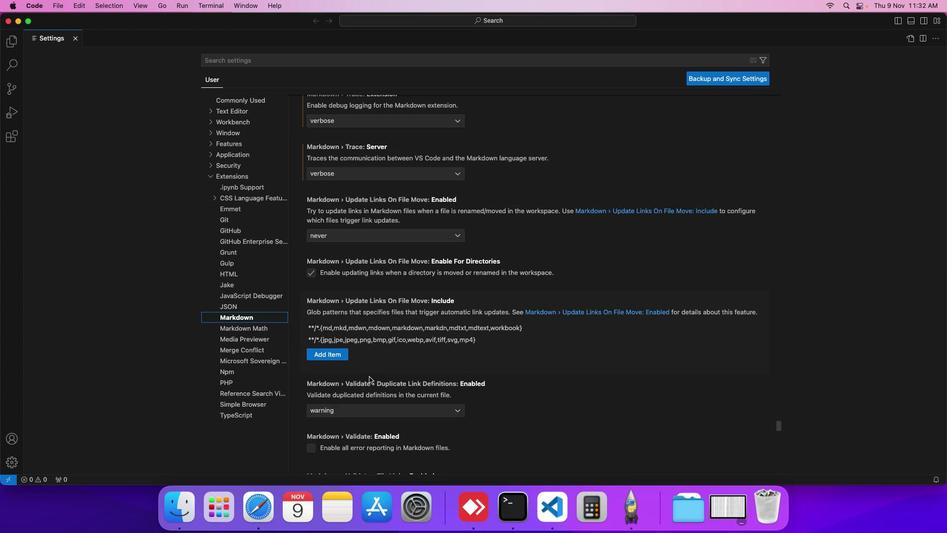 
Action: Mouse scrolled (369, 377) with delta (0, 0)
Screenshot: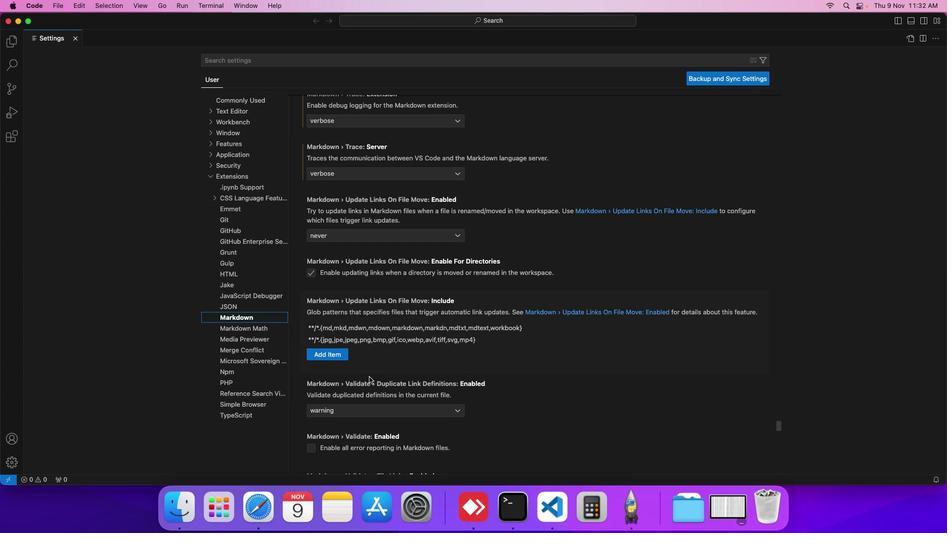 
Action: Mouse moved to (311, 271)
Screenshot: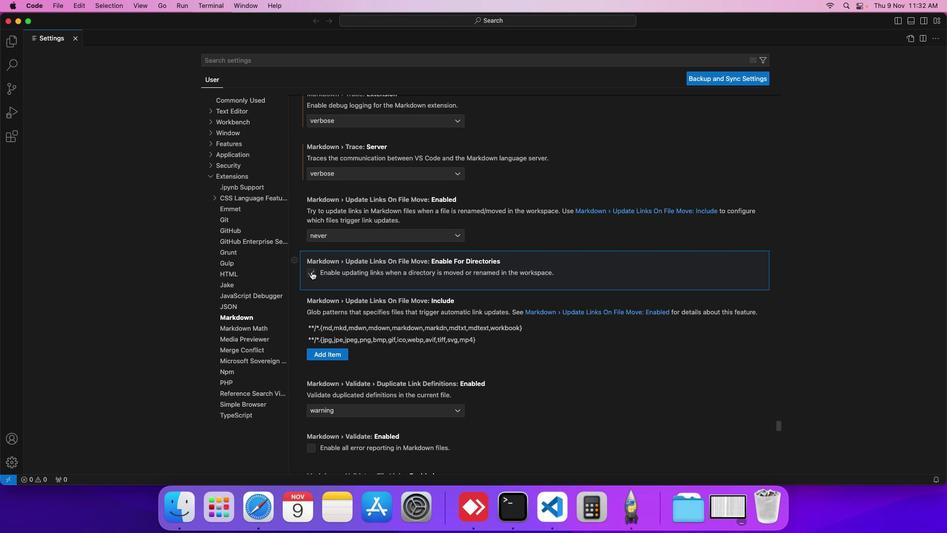 
Action: Mouse pressed left at (311, 271)
Screenshot: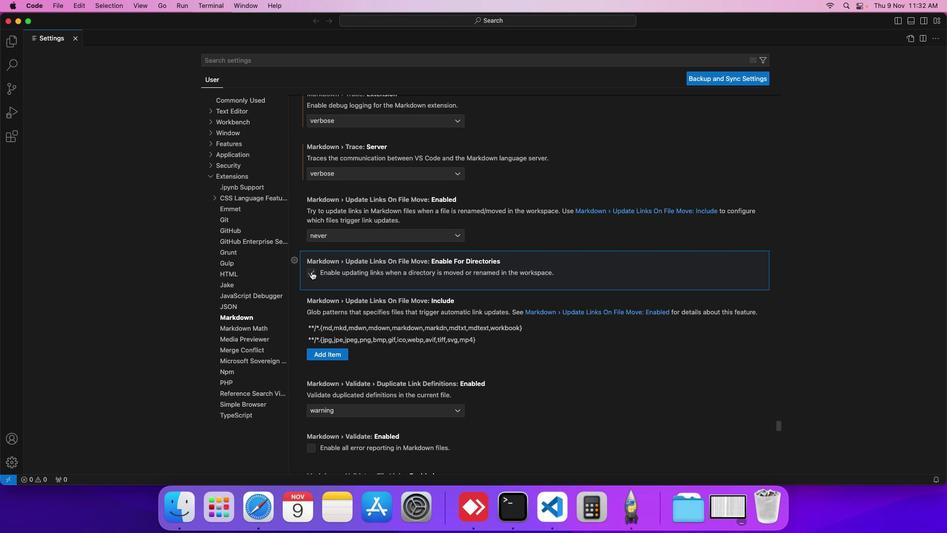 
Action: Mouse moved to (329, 277)
Screenshot: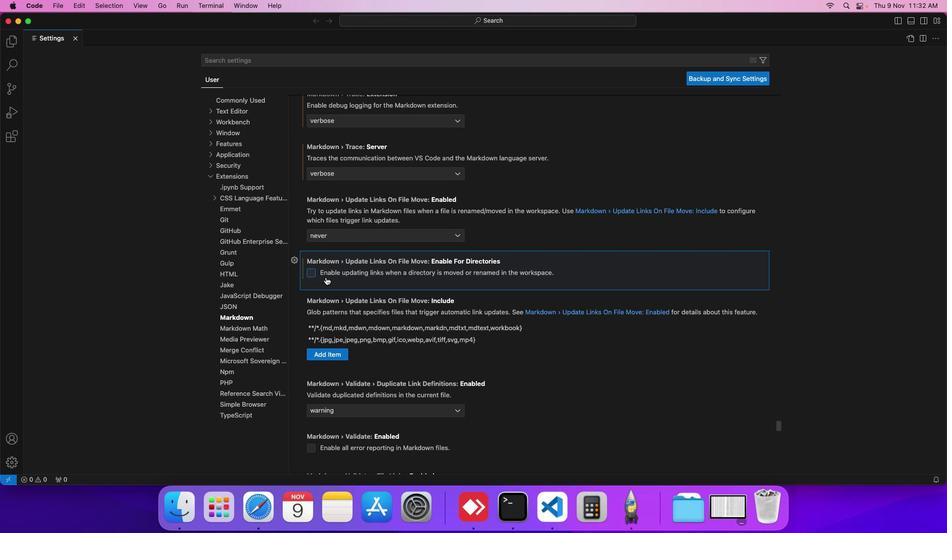
